 Task: Add Attachment from "Attach a link" to Card Card0000000052 in Board Board0000000013 in Workspace WS0000000005 in Trello. Add Cover Red to Card Card0000000052 in Board Board0000000013 in Workspace WS0000000005 in Trello. Add "Join Card" Button Button0000000052  to Card Card0000000052 in Board Board0000000013 in Workspace WS0000000005 in Trello. Add Description DS0000000052 to Card Card0000000052 in Board Board0000000013 in Workspace WS0000000005 in Trello. Add Comment CM0000000052 to Card Card0000000052 in Board Board0000000013 in Workspace WS0000000005 in Trello
Action: Mouse moved to (93, 316)
Screenshot: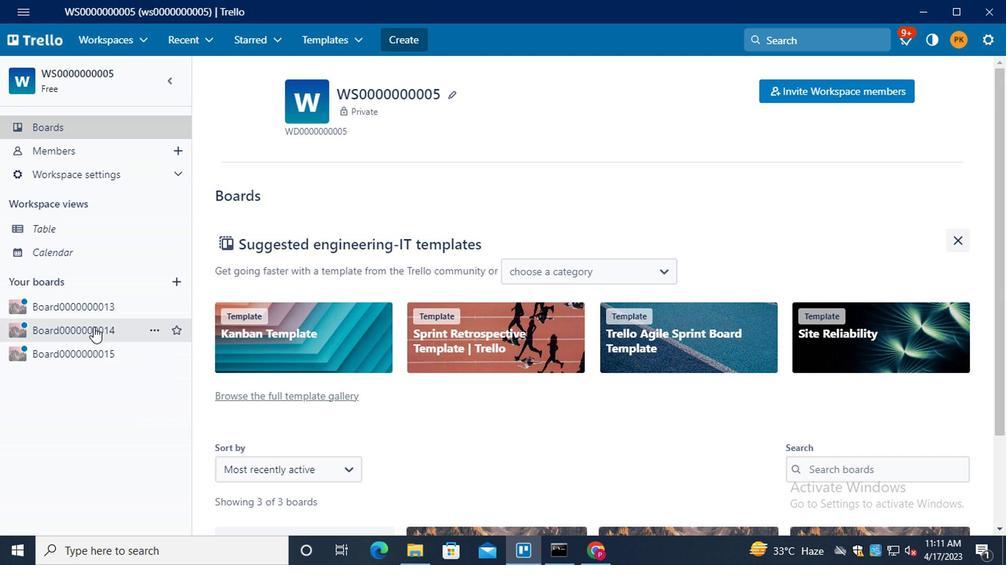 
Action: Mouse pressed left at (93, 316)
Screenshot: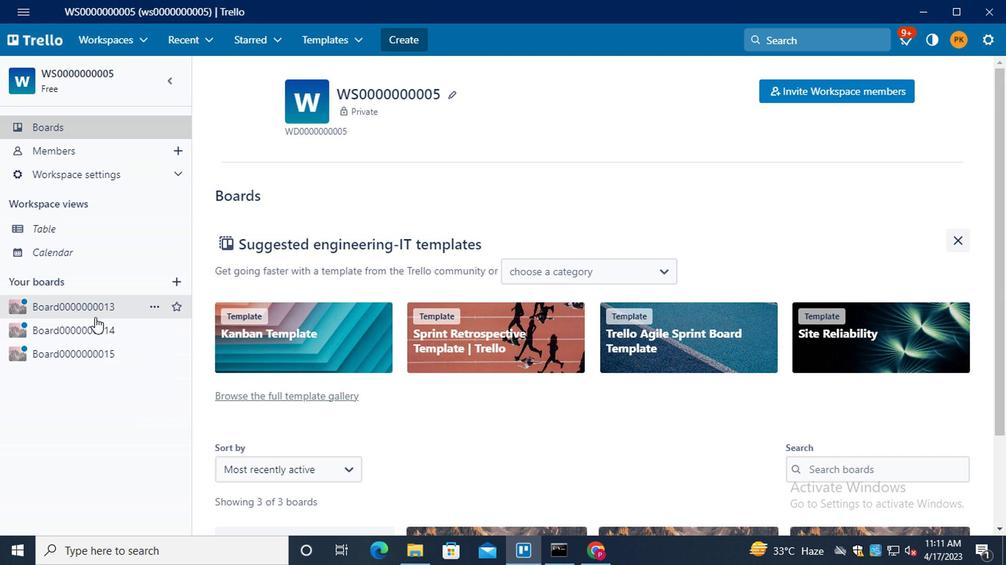 
Action: Mouse moved to (288, 422)
Screenshot: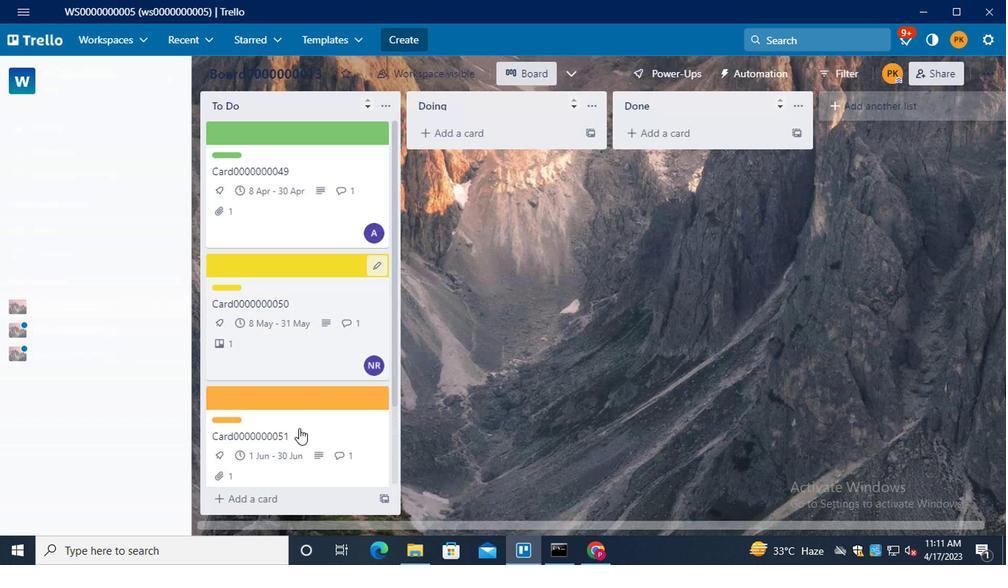 
Action: Mouse scrolled (288, 422) with delta (0, 0)
Screenshot: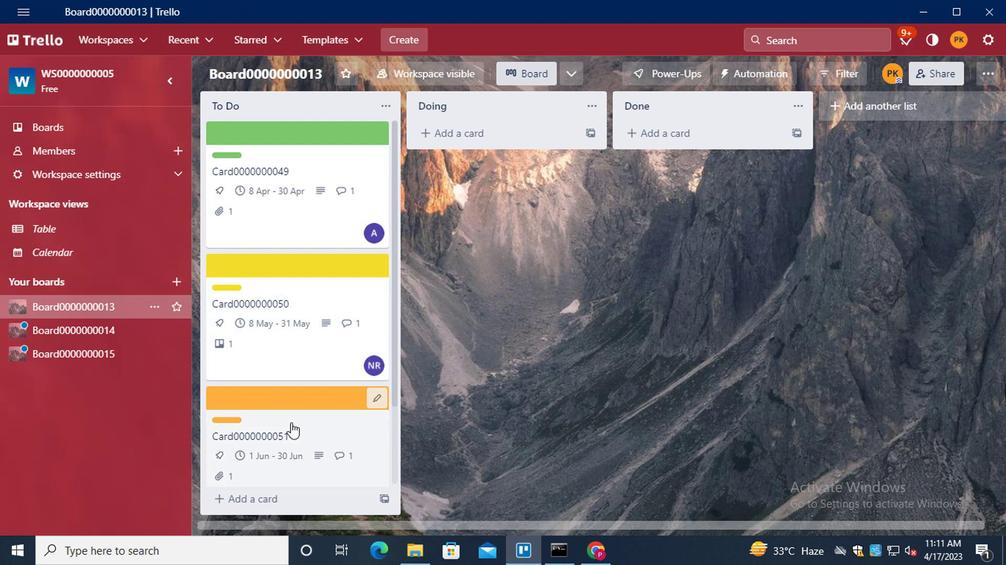 
Action: Mouse scrolled (288, 422) with delta (0, 0)
Screenshot: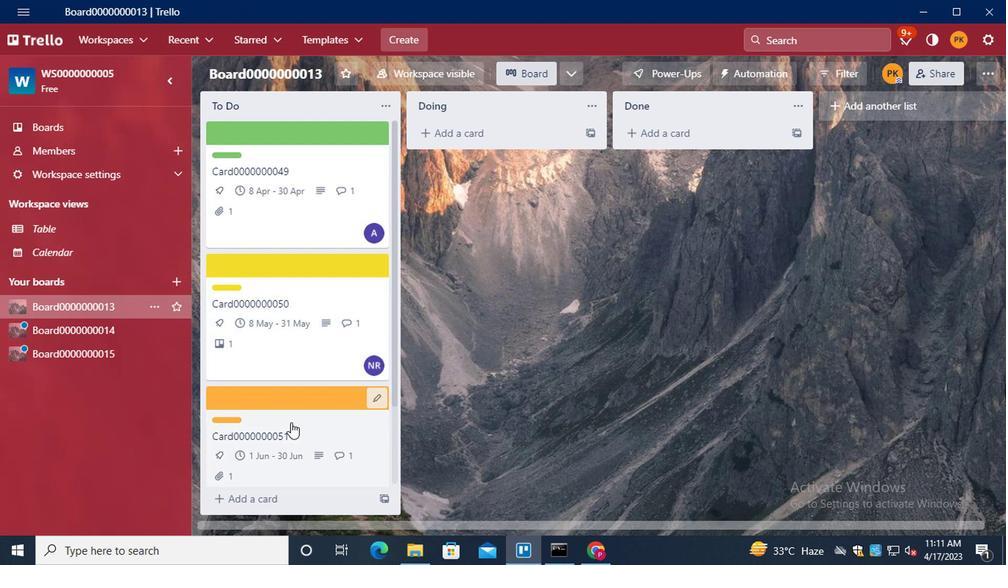 
Action: Mouse scrolled (288, 422) with delta (0, 0)
Screenshot: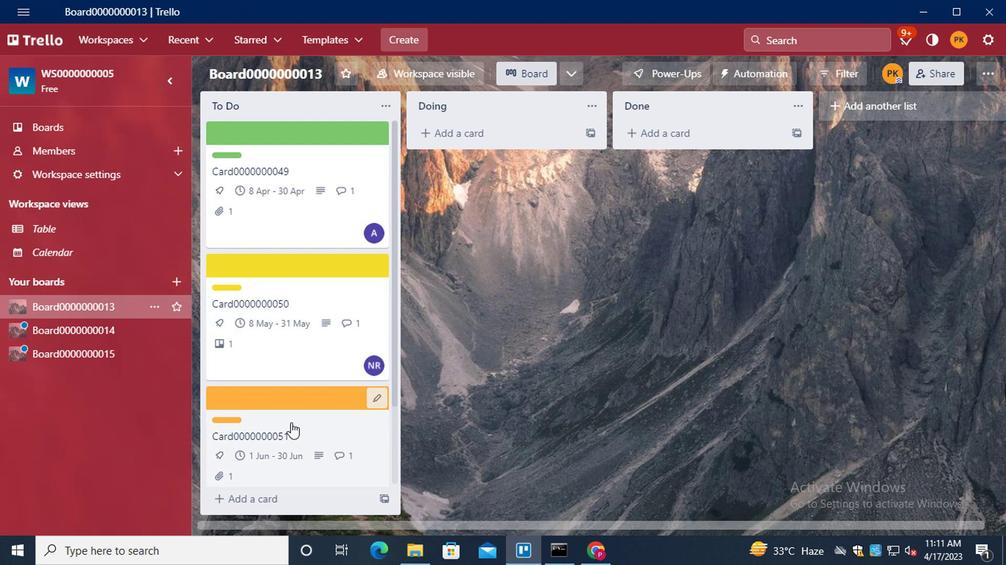 
Action: Mouse scrolled (288, 422) with delta (0, 0)
Screenshot: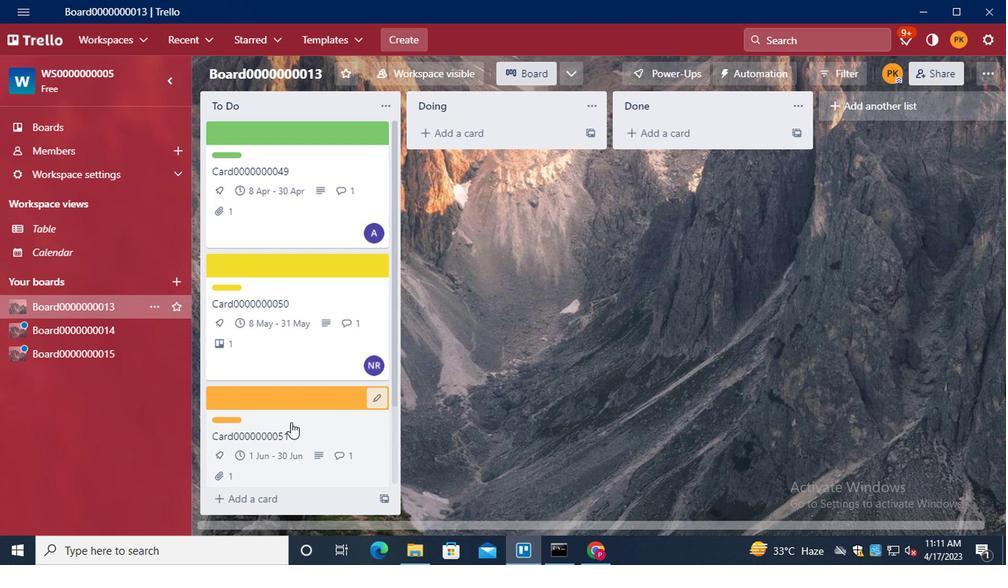 
Action: Mouse moved to (295, 451)
Screenshot: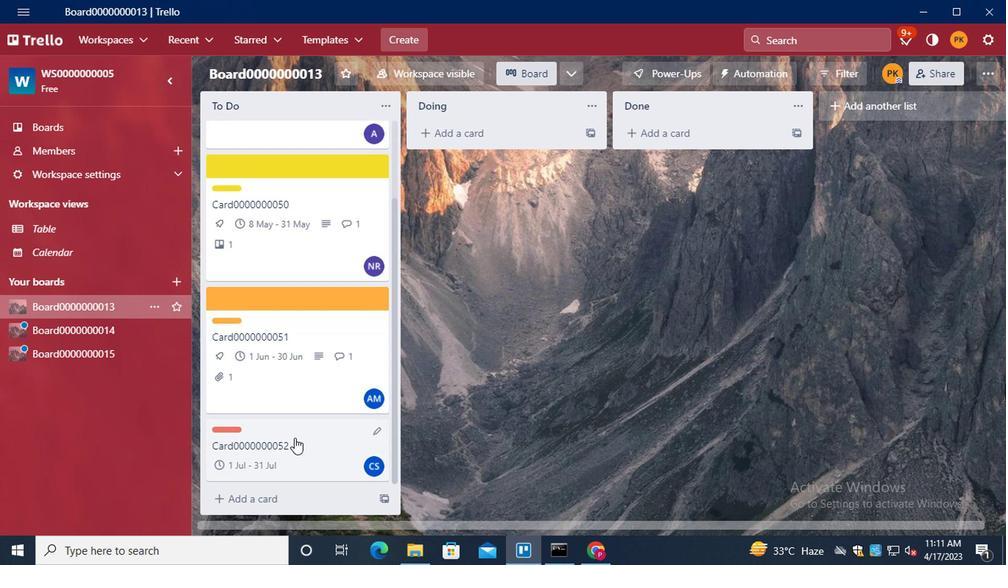 
Action: Mouse pressed left at (295, 451)
Screenshot: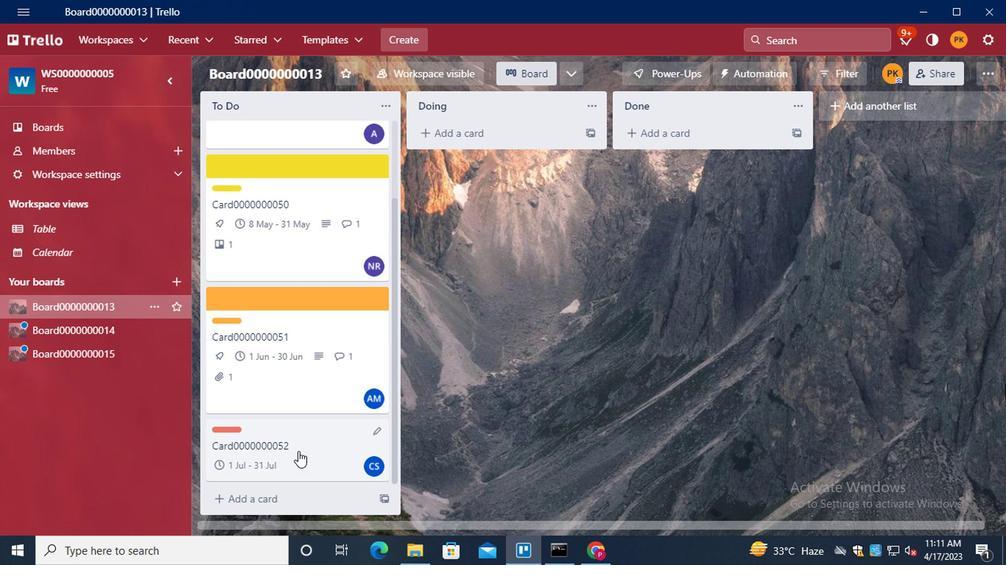 
Action: Mouse moved to (704, 262)
Screenshot: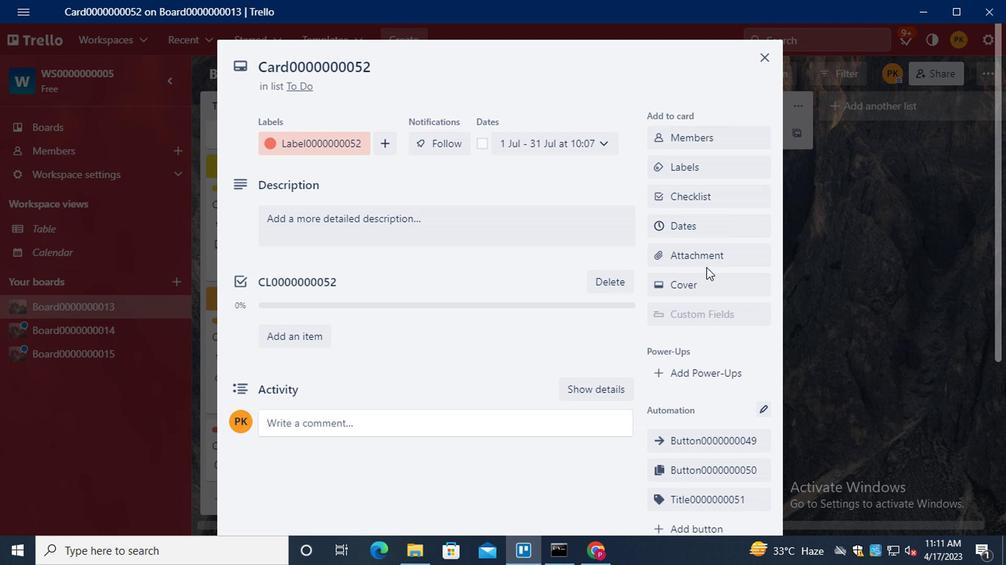 
Action: Mouse pressed left at (704, 262)
Screenshot: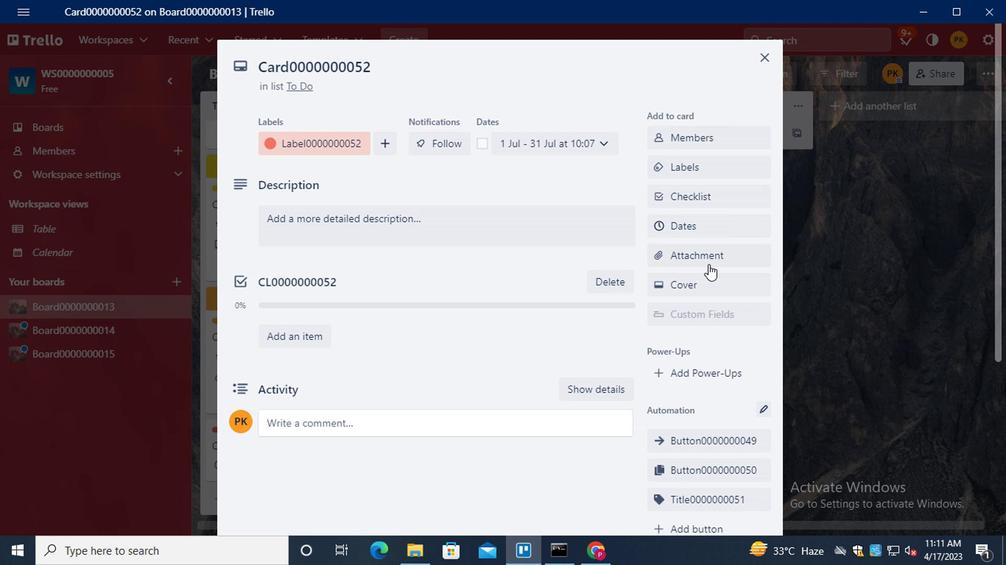 
Action: Key pressed ctrl+V
Screenshot: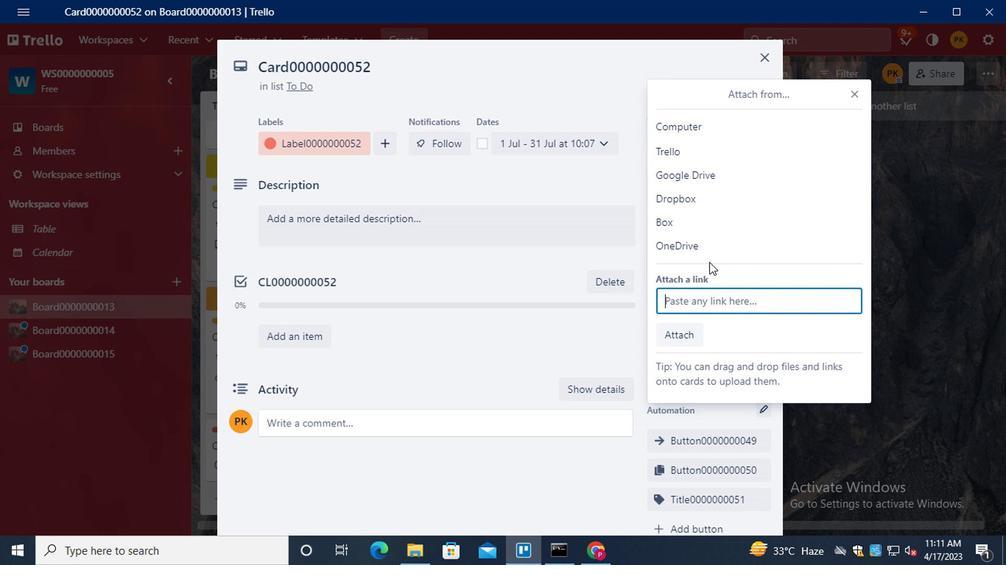 
Action: Mouse moved to (696, 269)
Screenshot: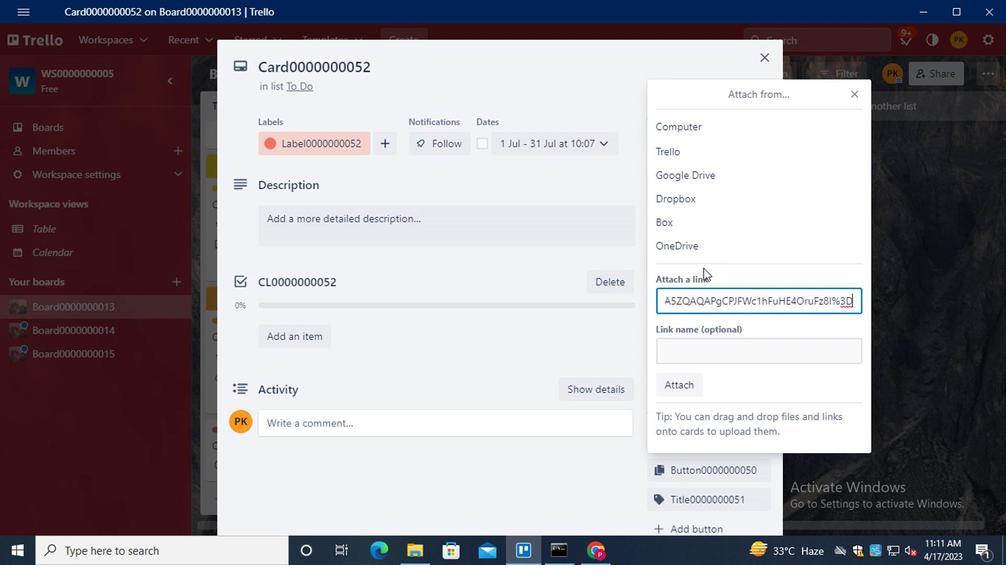 
Action: Key pressed <Key.enter>
Screenshot: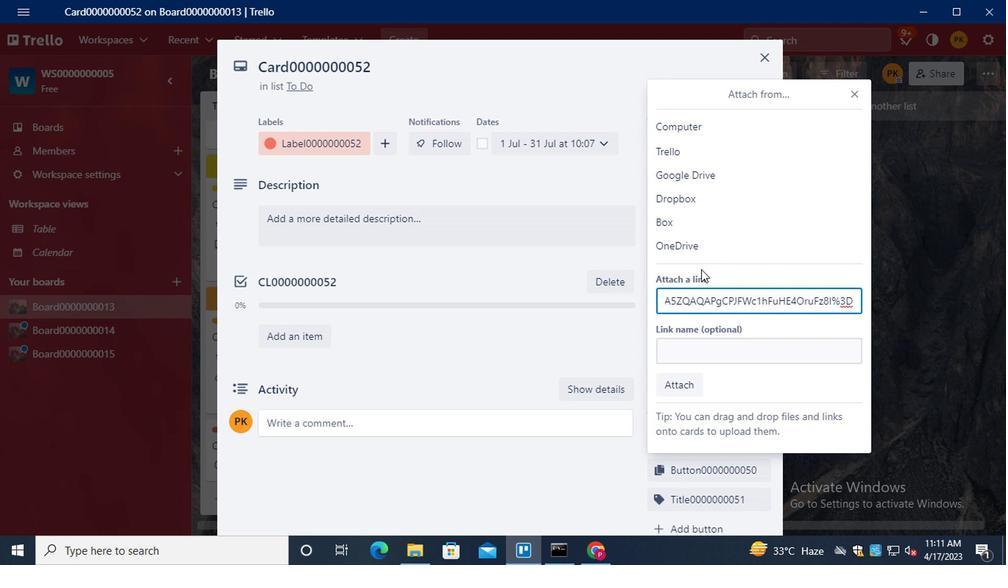 
Action: Mouse moved to (509, 314)
Screenshot: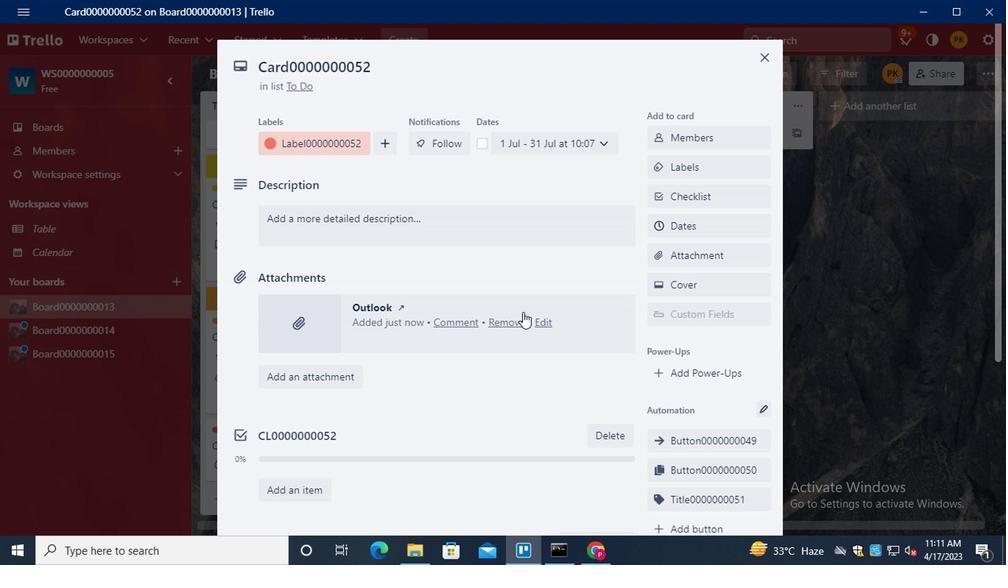 
Action: Mouse scrolled (509, 315) with delta (0, 1)
Screenshot: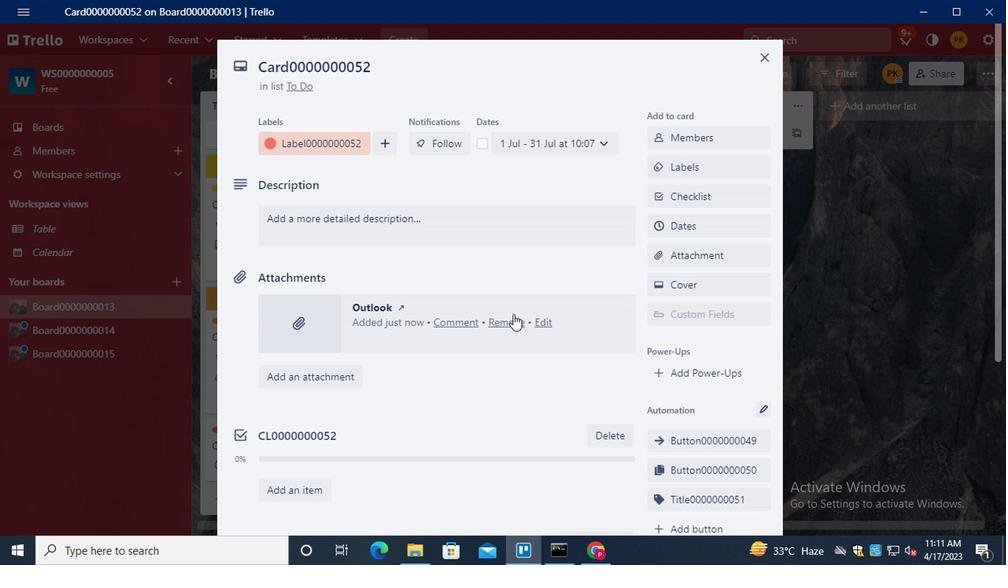 
Action: Mouse scrolled (509, 315) with delta (0, 1)
Screenshot: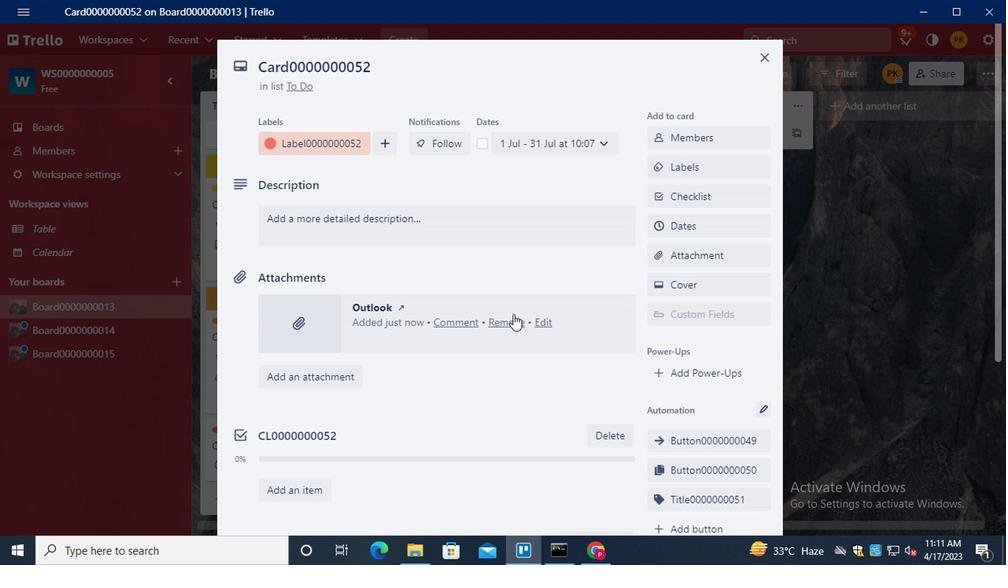 
Action: Mouse moved to (652, 286)
Screenshot: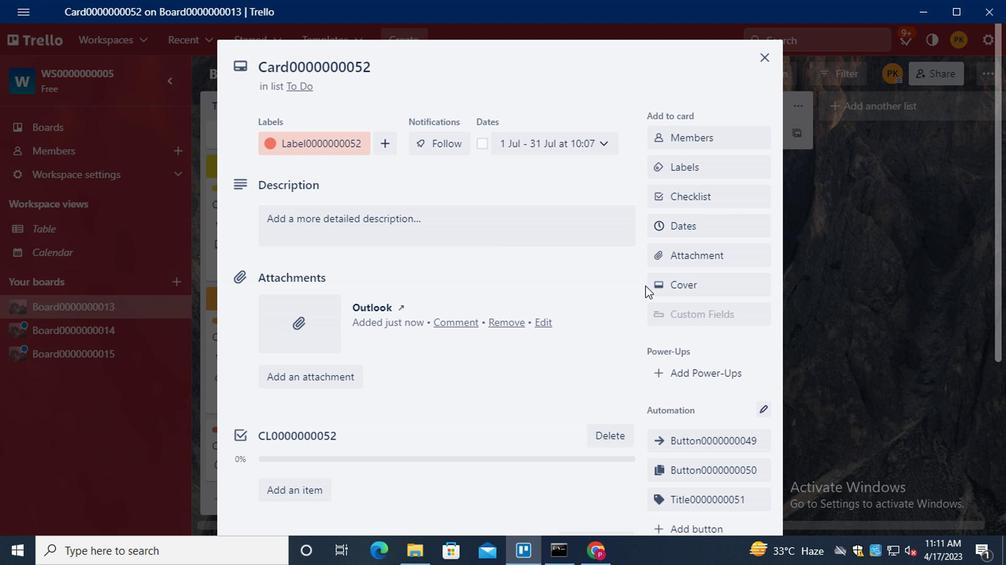 
Action: Mouse pressed left at (652, 286)
Screenshot: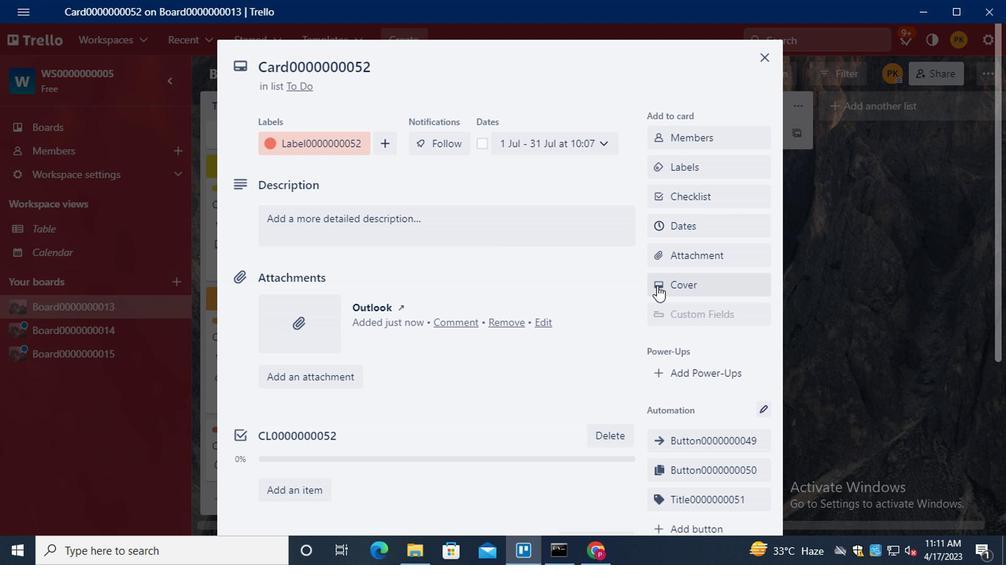 
Action: Mouse moved to (792, 243)
Screenshot: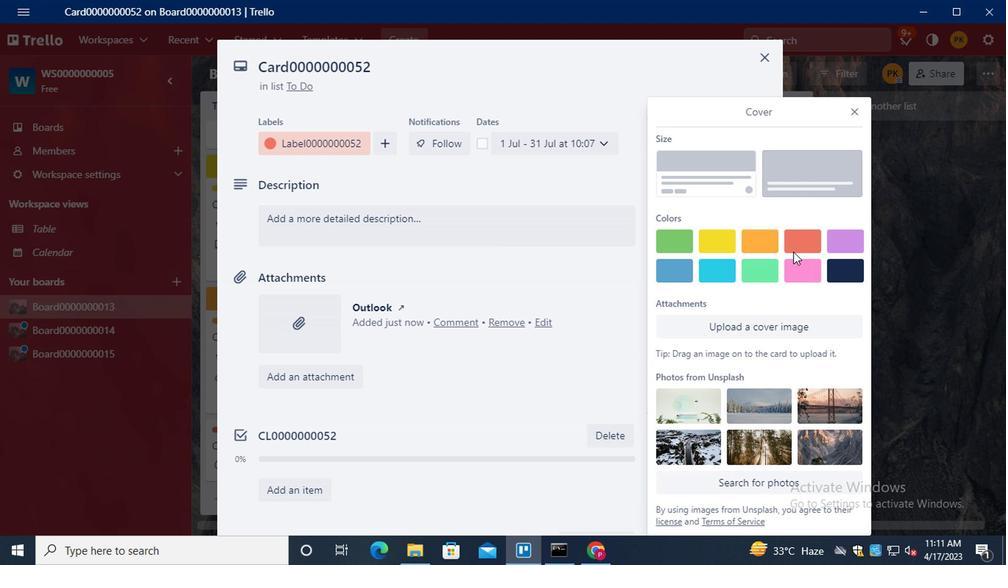 
Action: Mouse pressed left at (792, 243)
Screenshot: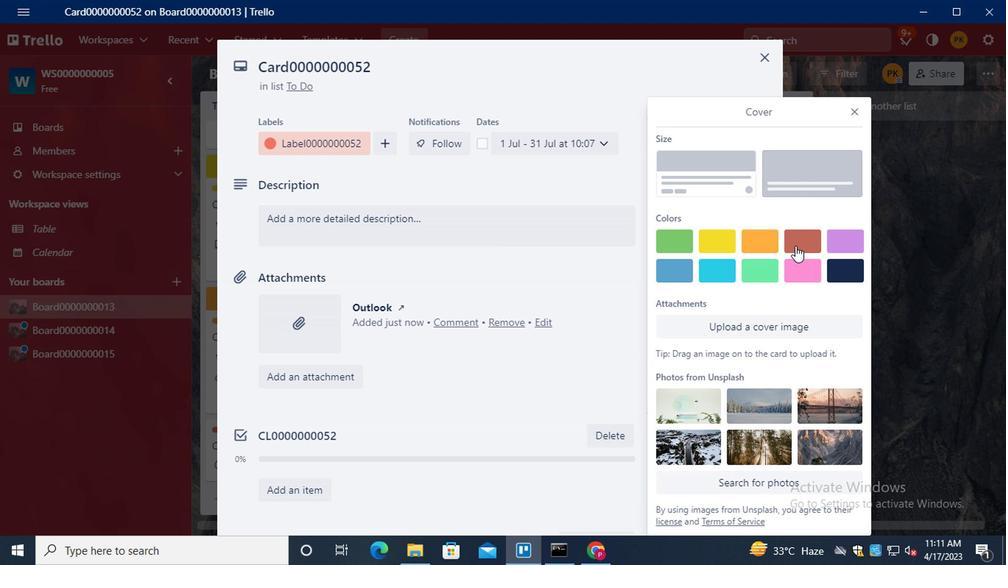
Action: Mouse moved to (847, 85)
Screenshot: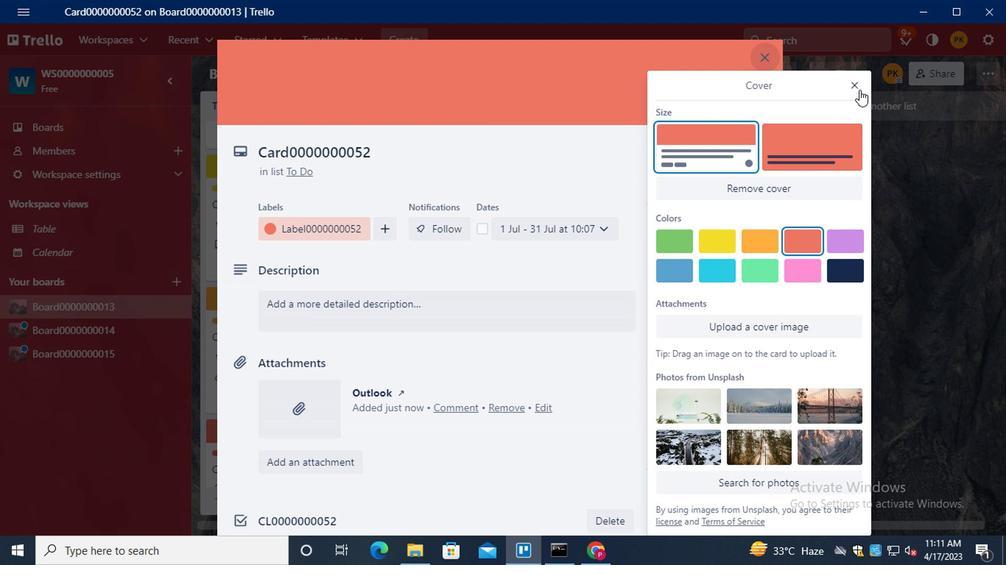 
Action: Mouse pressed left at (847, 85)
Screenshot: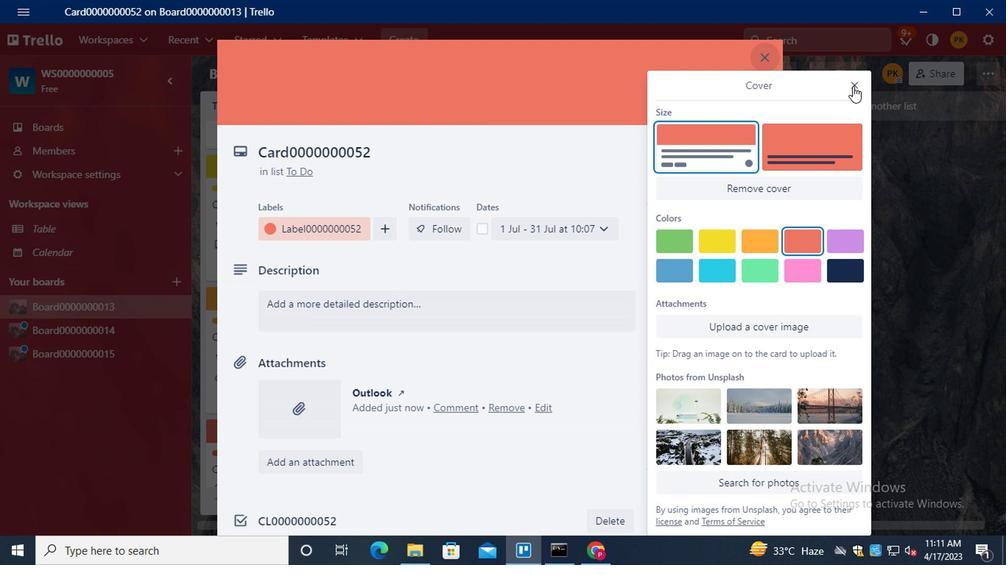
Action: Mouse moved to (637, 270)
Screenshot: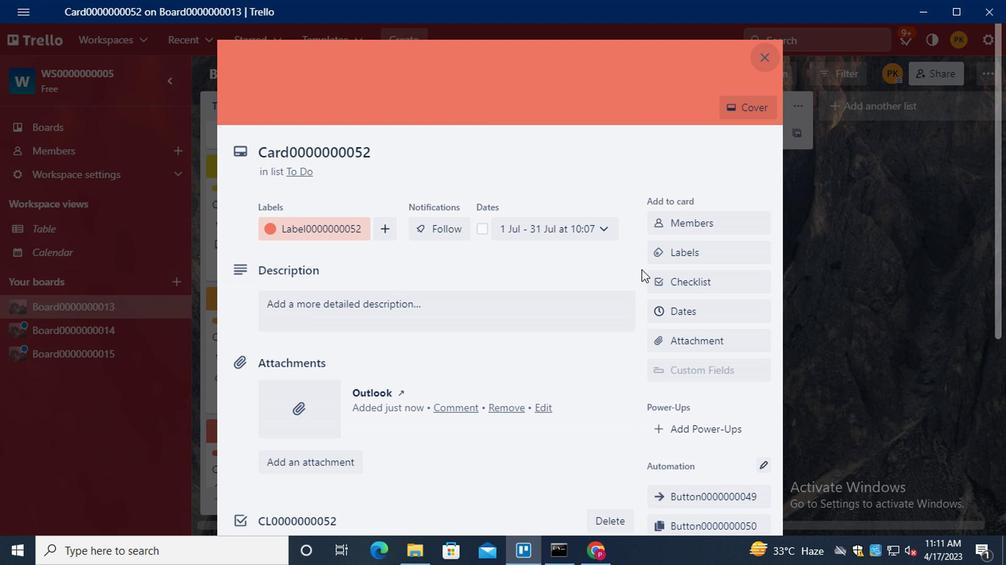 
Action: Mouse scrolled (637, 269) with delta (0, 0)
Screenshot: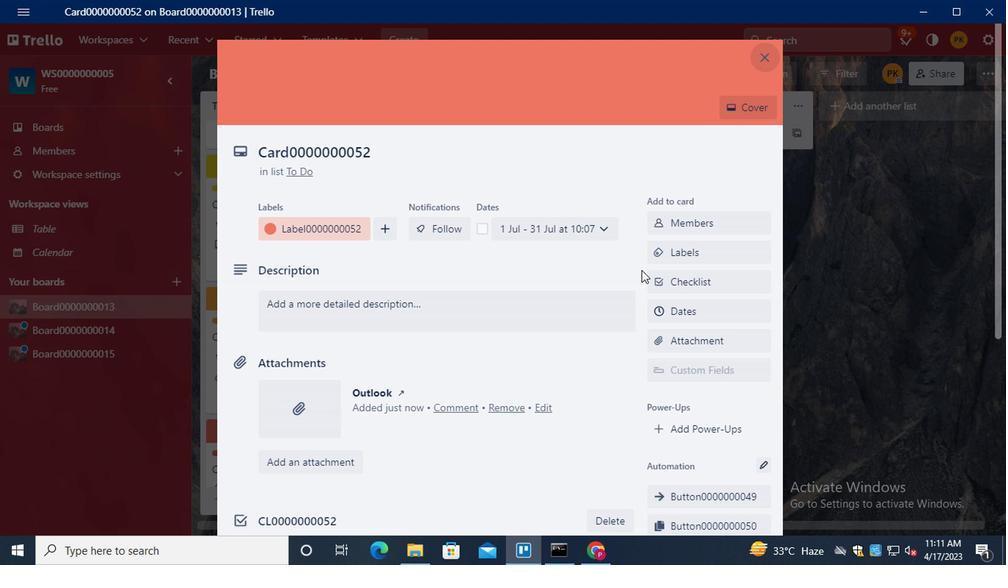 
Action: Mouse scrolled (637, 269) with delta (0, 0)
Screenshot: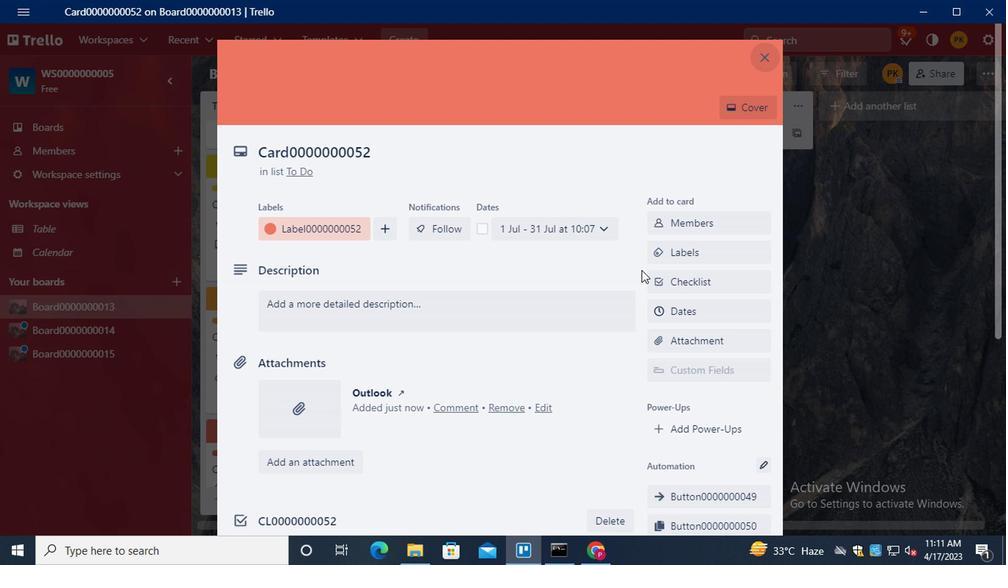 
Action: Mouse moved to (637, 270)
Screenshot: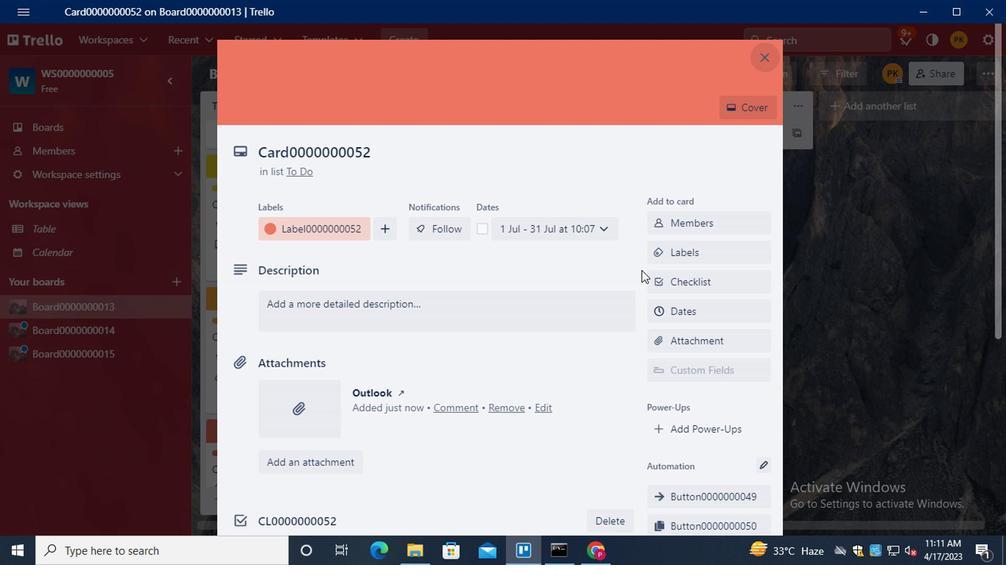 
Action: Mouse scrolled (637, 270) with delta (0, 0)
Screenshot: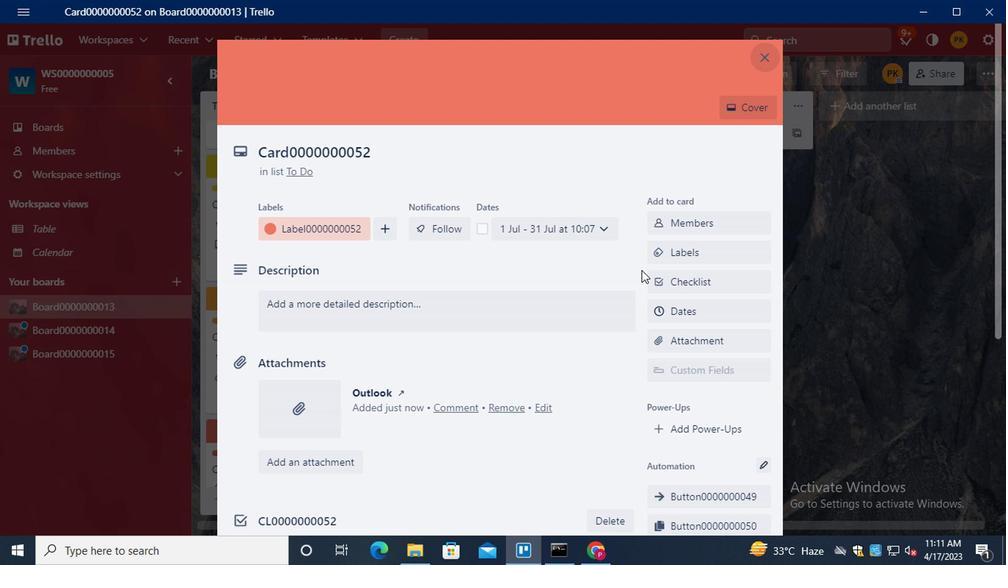 
Action: Mouse moved to (684, 366)
Screenshot: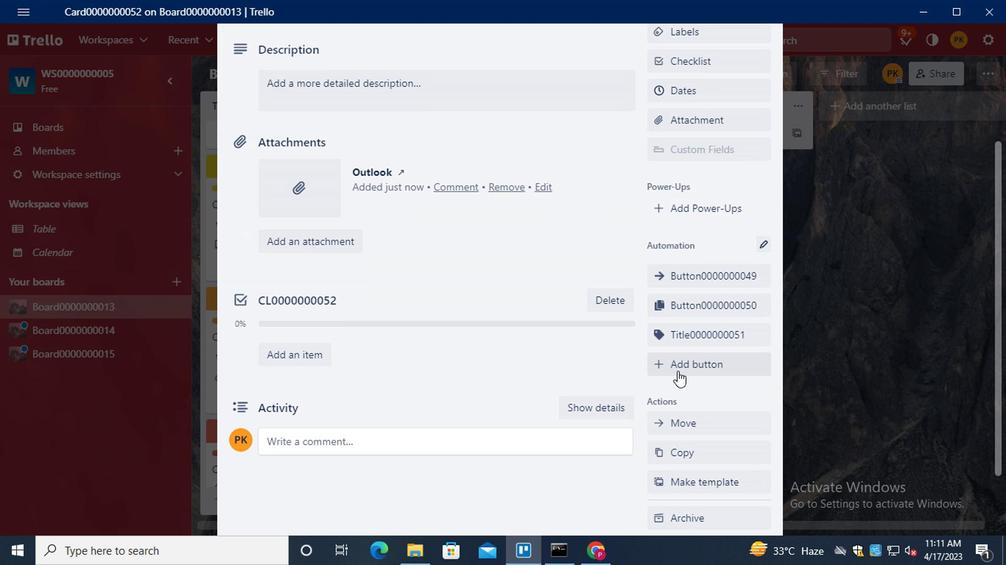
Action: Mouse pressed left at (684, 366)
Screenshot: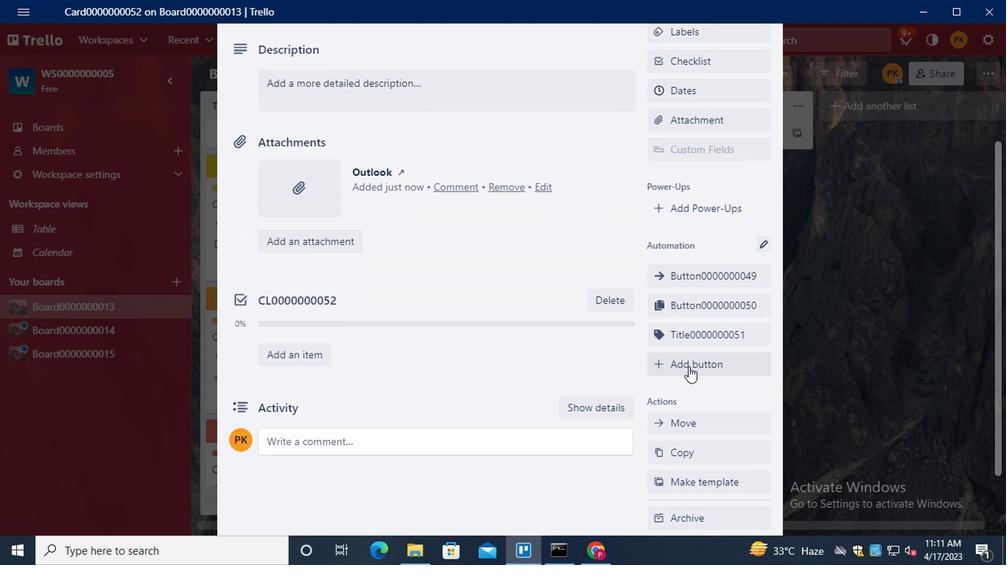 
Action: Mouse moved to (718, 220)
Screenshot: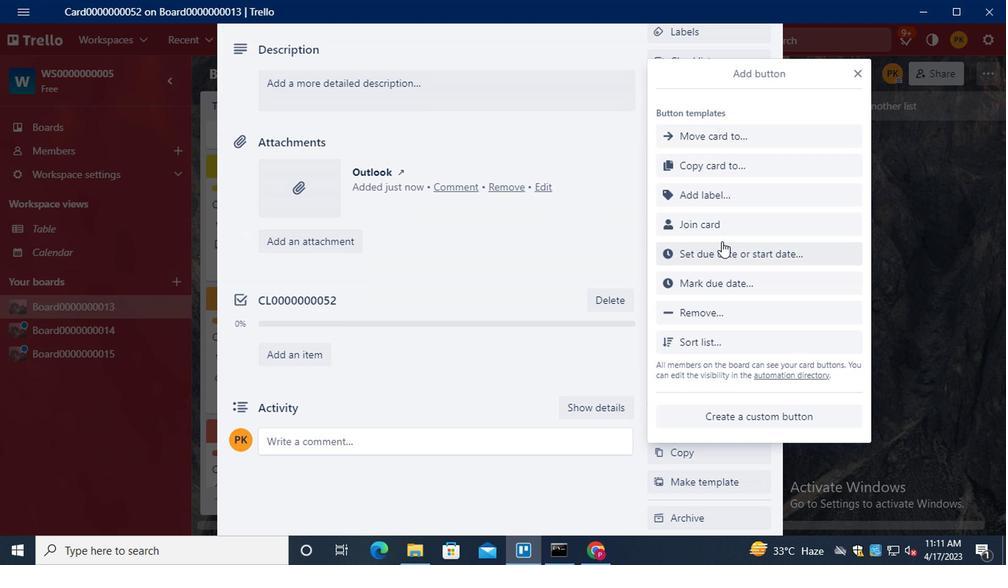 
Action: Mouse pressed left at (718, 220)
Screenshot: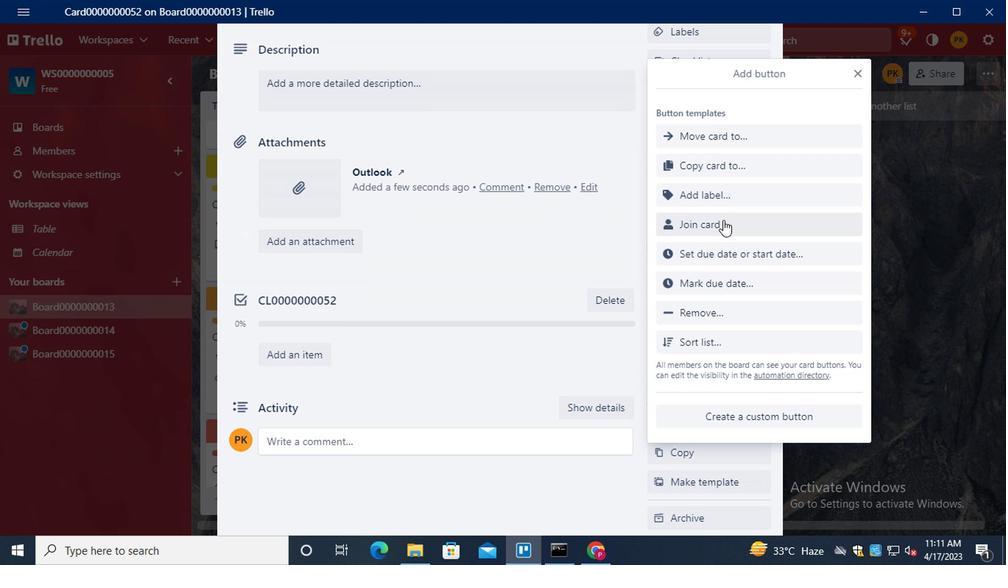 
Action: Mouse moved to (715, 221)
Screenshot: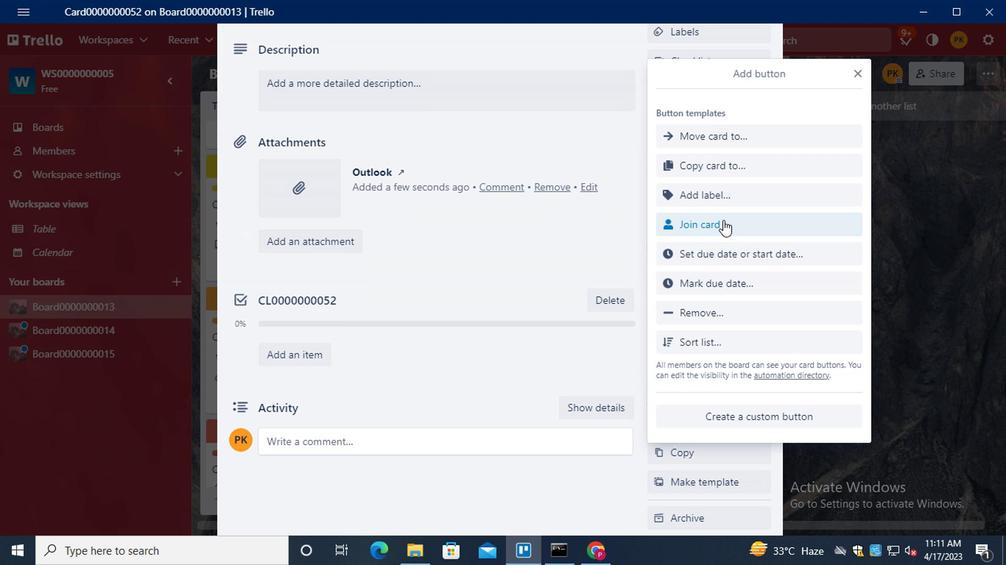 
Action: Key pressed <Key.shift><Key.shift>ctrl+BUTTON0000000052
Screenshot: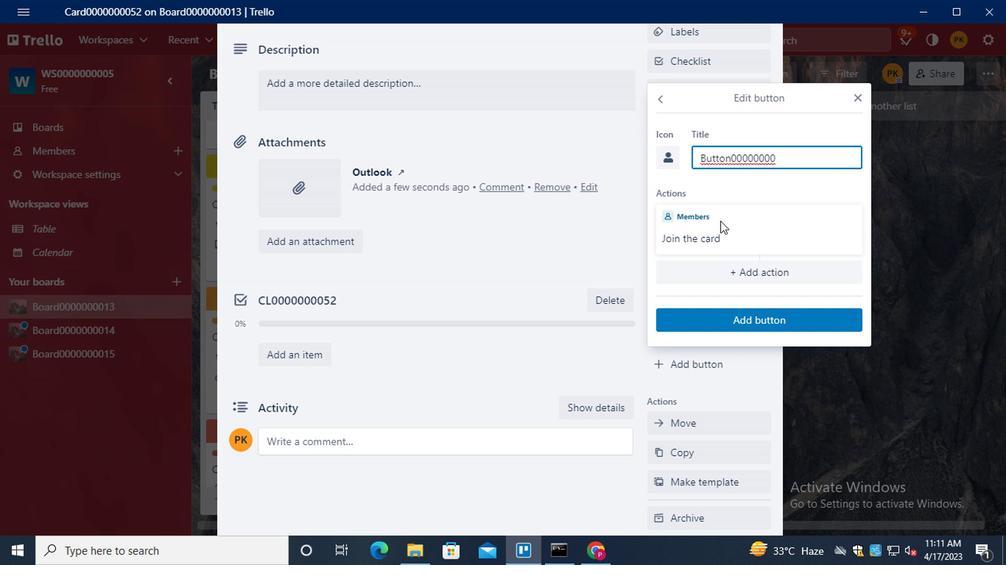 
Action: Mouse moved to (722, 330)
Screenshot: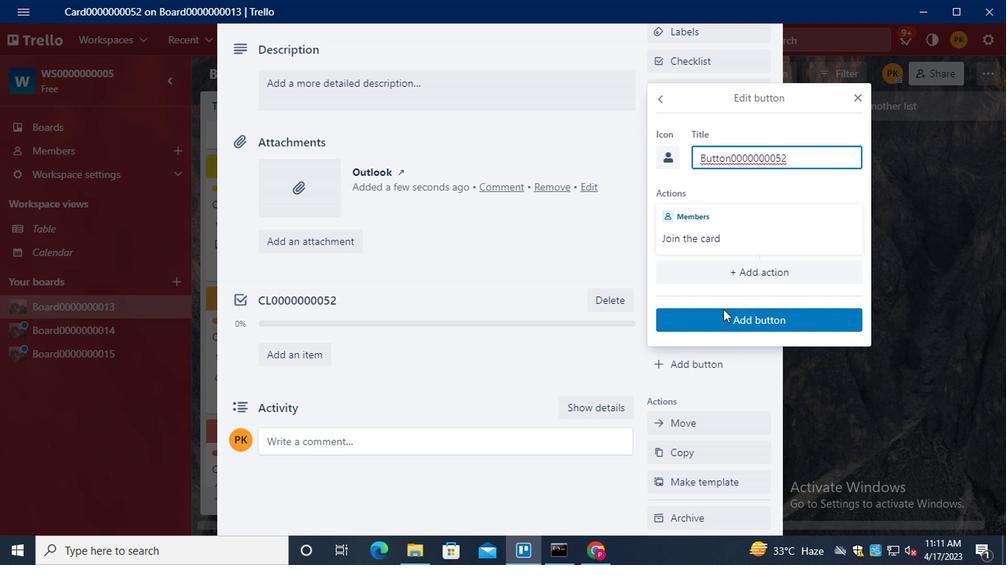 
Action: Mouse pressed left at (722, 330)
Screenshot: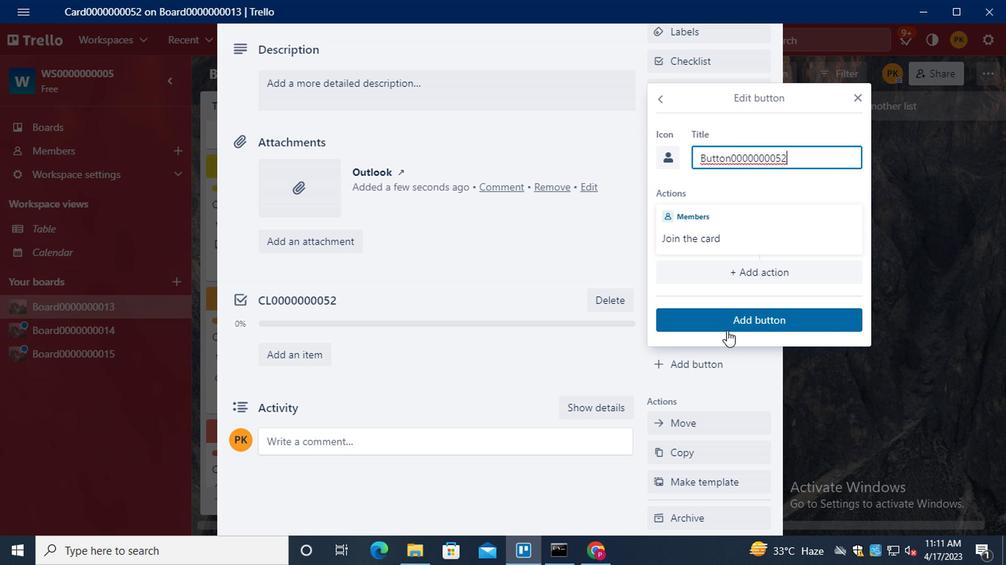 
Action: Mouse moved to (431, 97)
Screenshot: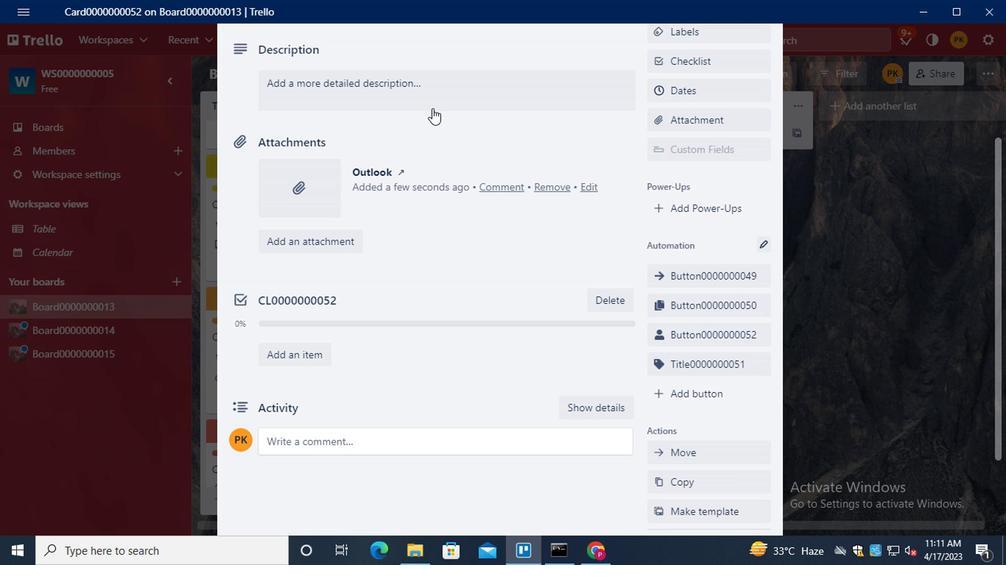 
Action: Mouse pressed left at (431, 97)
Screenshot: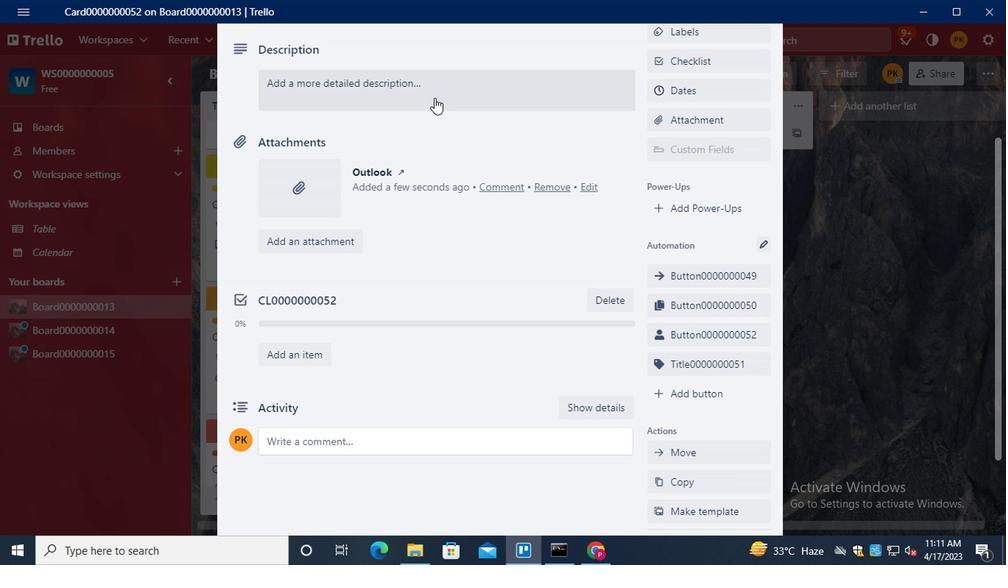 
Action: Key pressed <Key.shift>DS
Screenshot: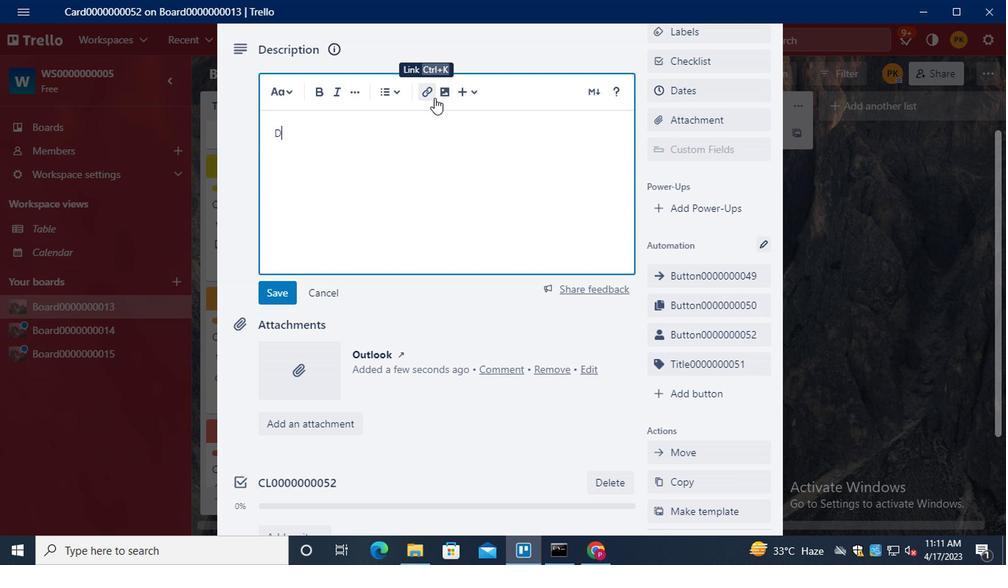 
Action: Mouse moved to (431, 97)
Screenshot: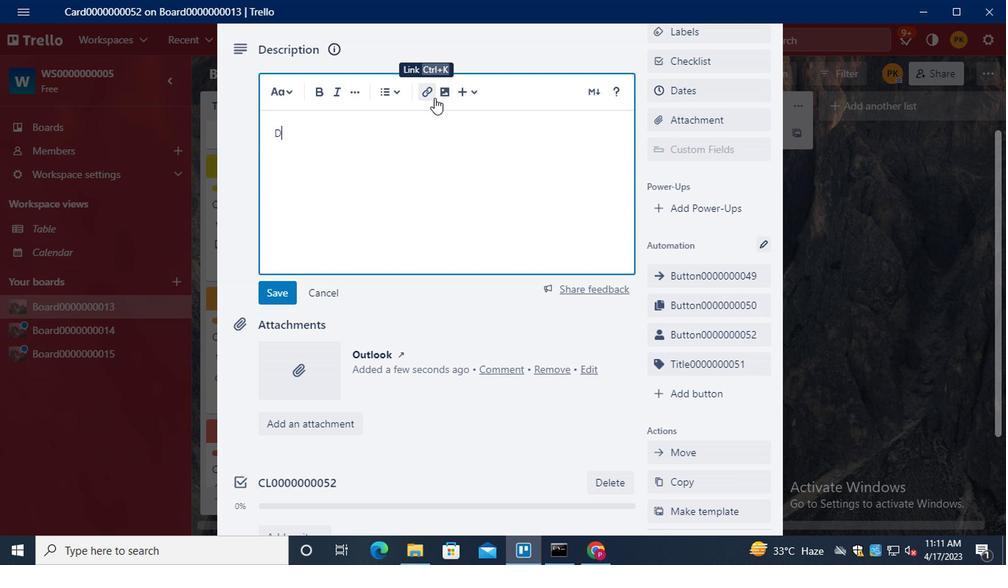 
Action: Key pressed 0000000052
Screenshot: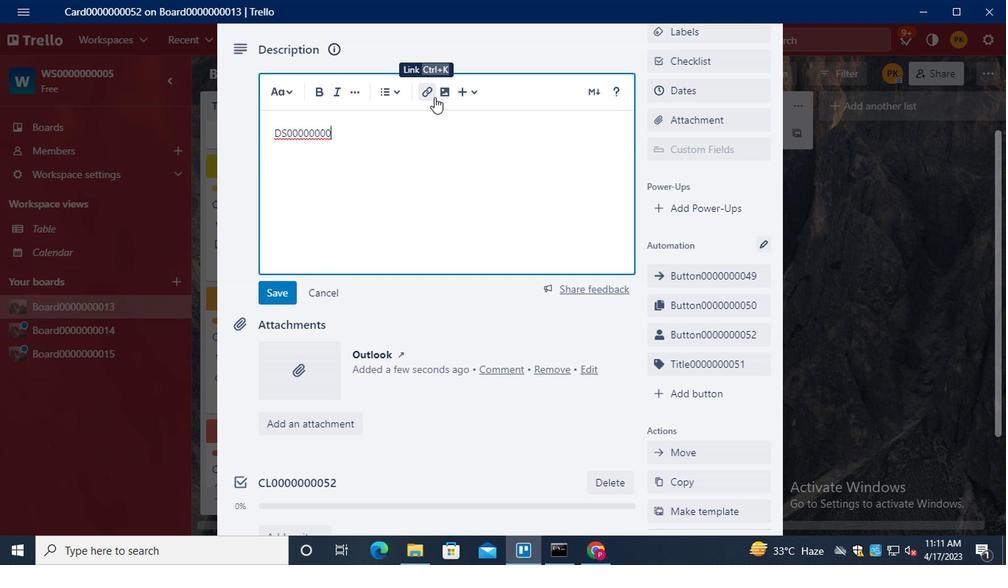 
Action: Mouse moved to (277, 291)
Screenshot: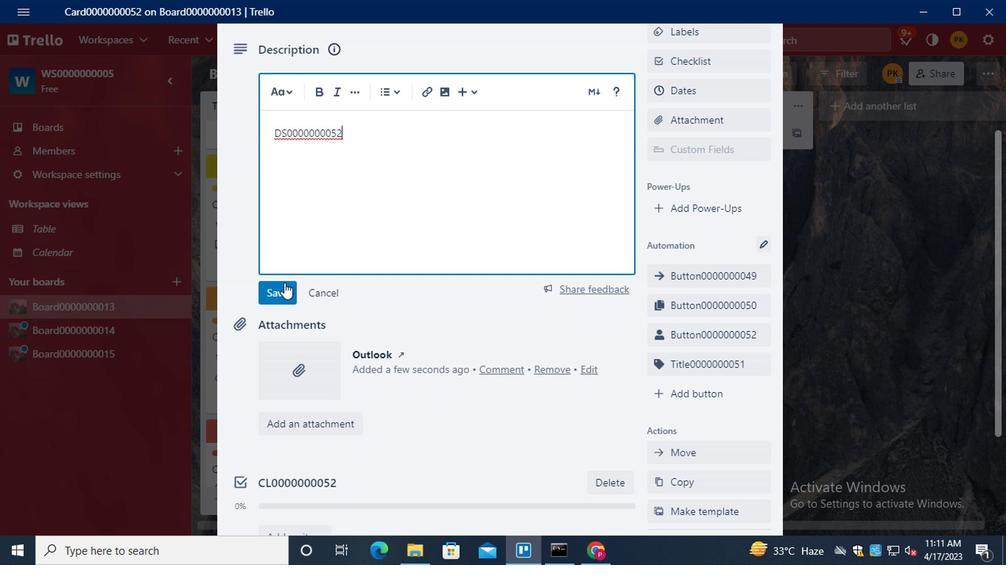 
Action: Mouse pressed left at (277, 291)
Screenshot: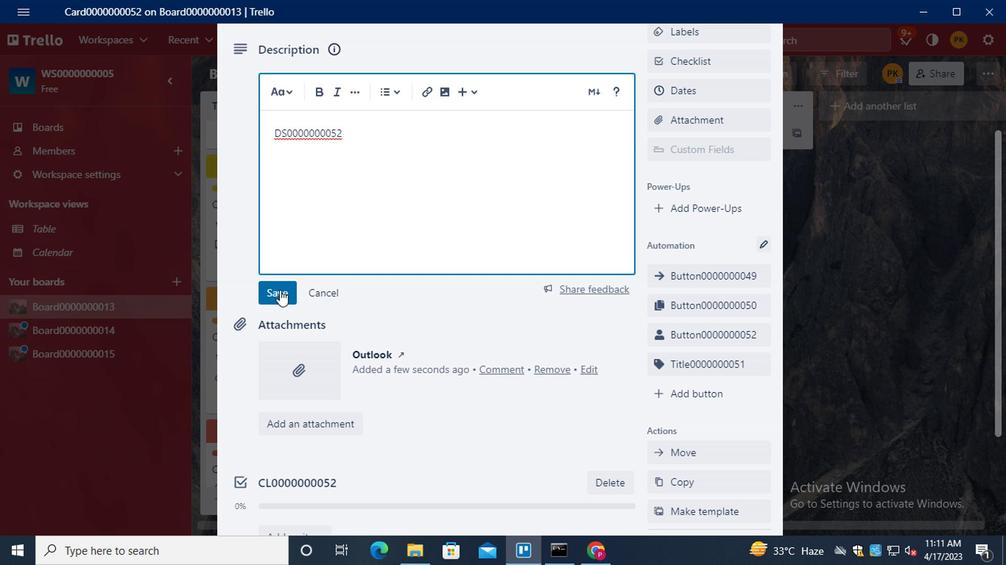 
Action: Mouse moved to (361, 270)
Screenshot: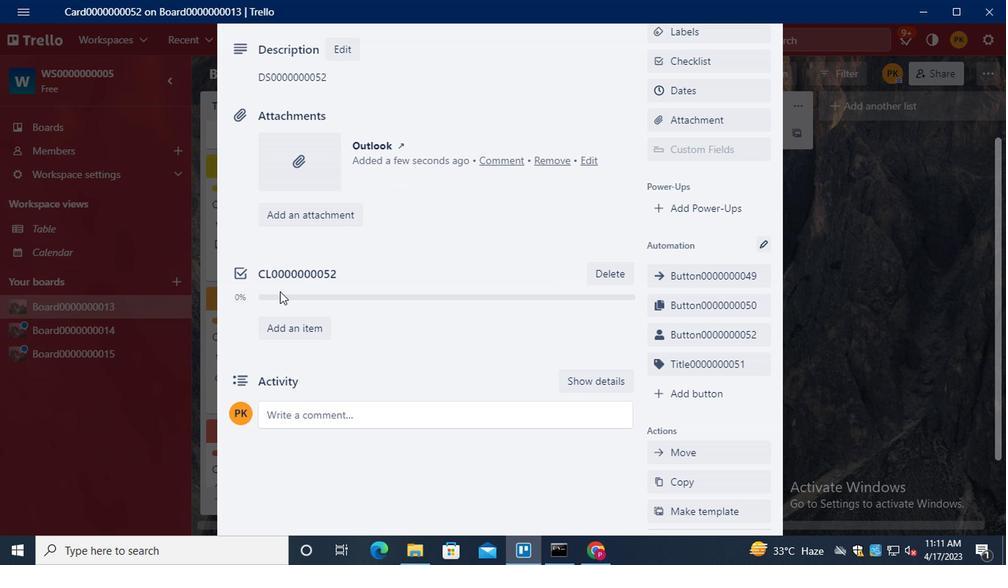 
Action: Mouse scrolled (361, 270) with delta (0, 0)
Screenshot: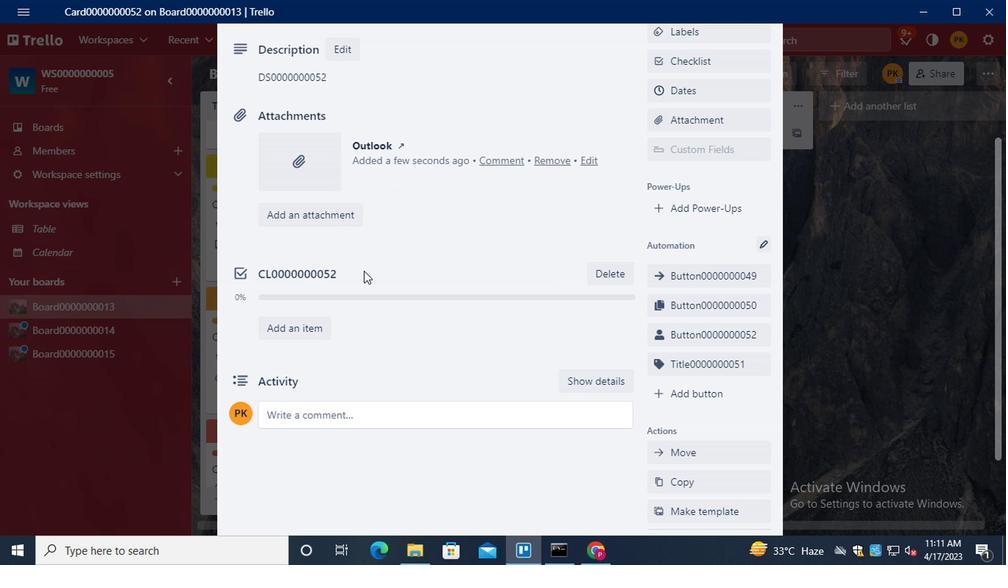 
Action: Mouse scrolled (361, 270) with delta (0, 0)
Screenshot: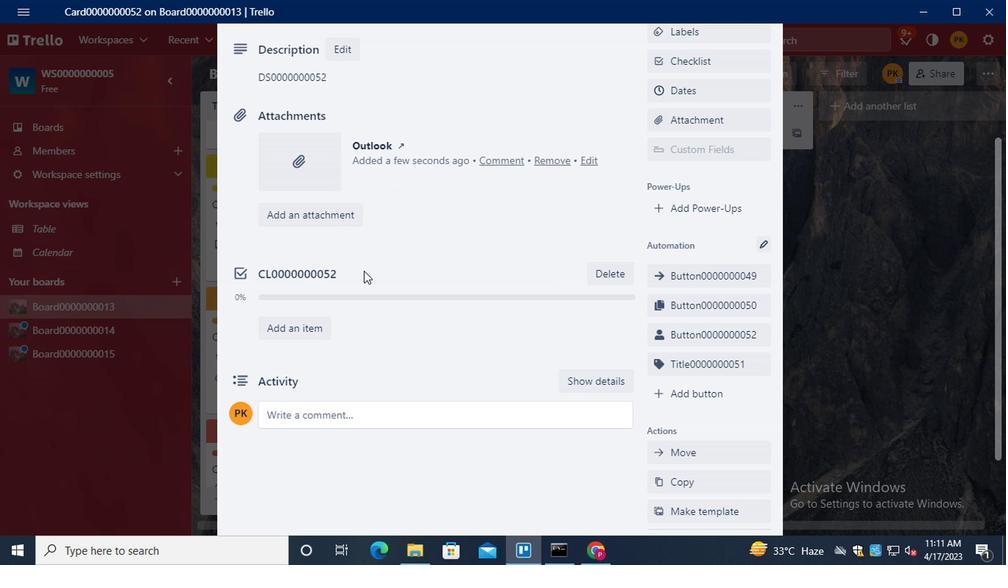 
Action: Mouse moved to (372, 294)
Screenshot: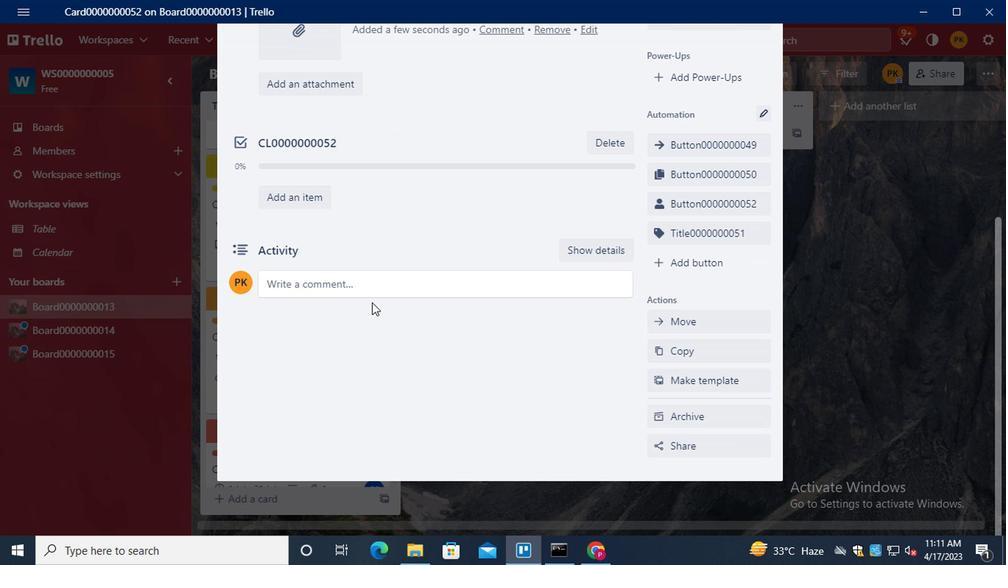 
Action: Mouse pressed left at (372, 294)
Screenshot: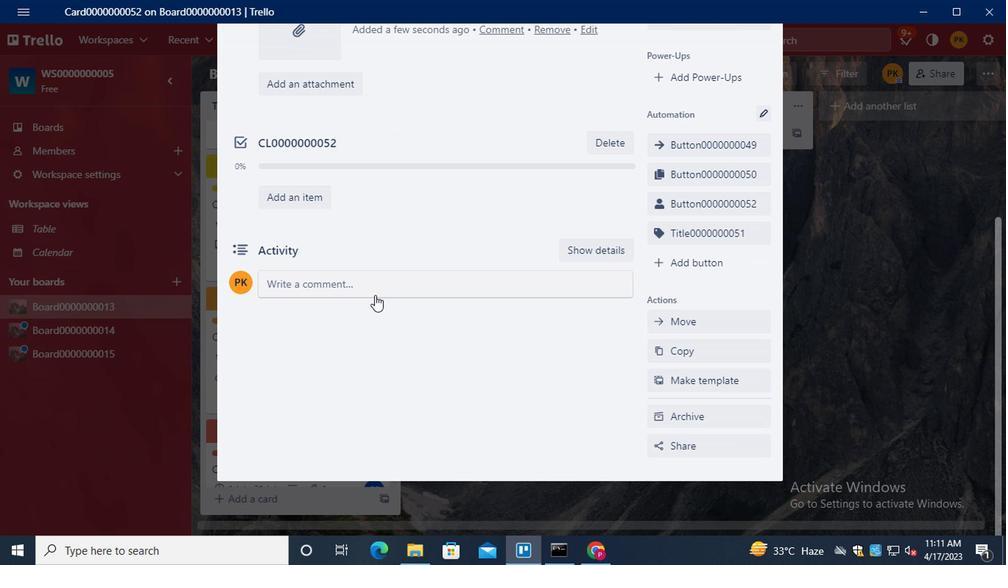 
Action: Key pressed <Key.shift>
Screenshot: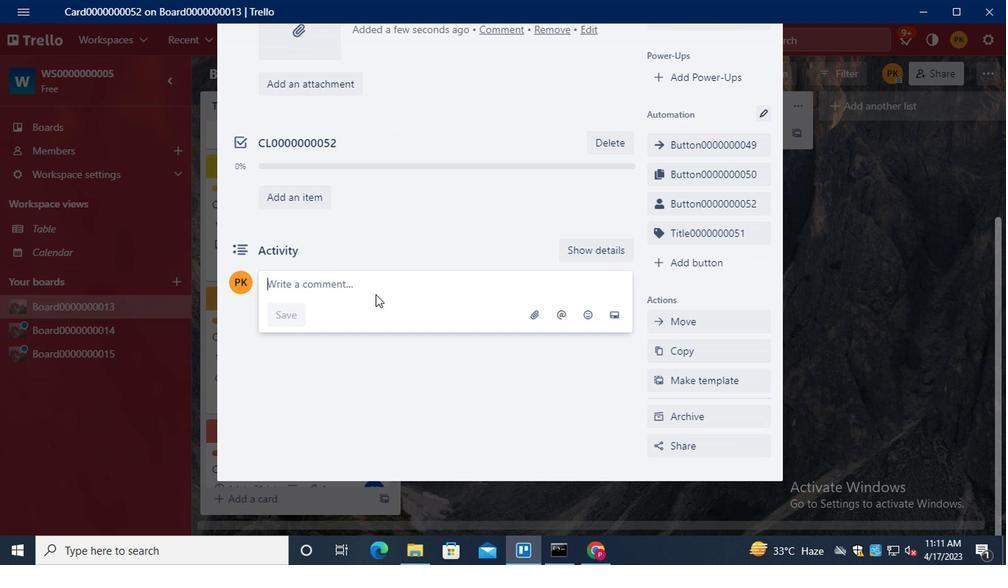 
Action: Mouse moved to (372, 294)
Screenshot: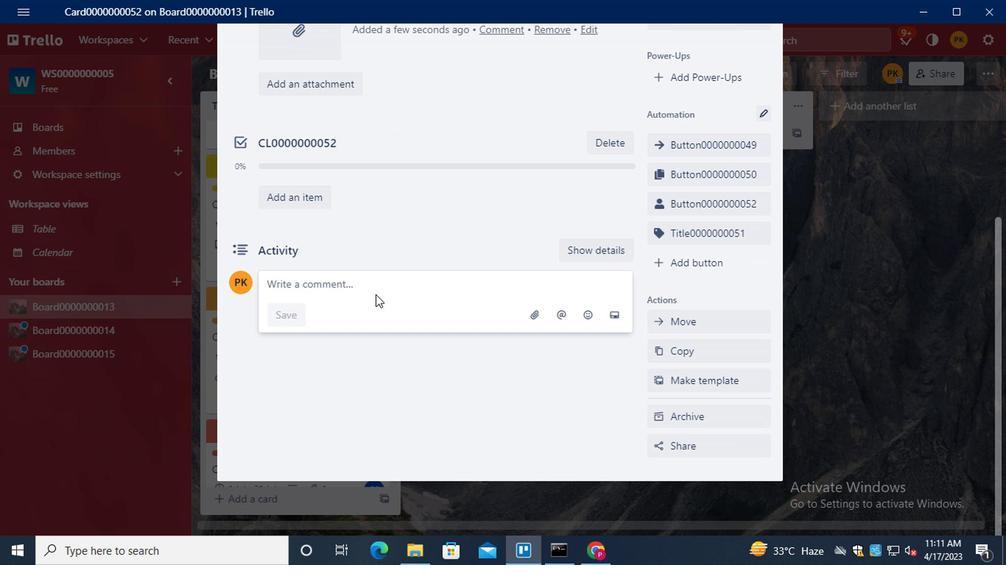 
Action: Key pressed <Key.shift><Key.shift><Key.shift><Key.shift><Key.shift><Key.shift><Key.shift><Key.shift><Key.shift><Key.shift><Key.shift><Key.shift><Key.shift><Key.shift><Key.shift>CM0000000052
Screenshot: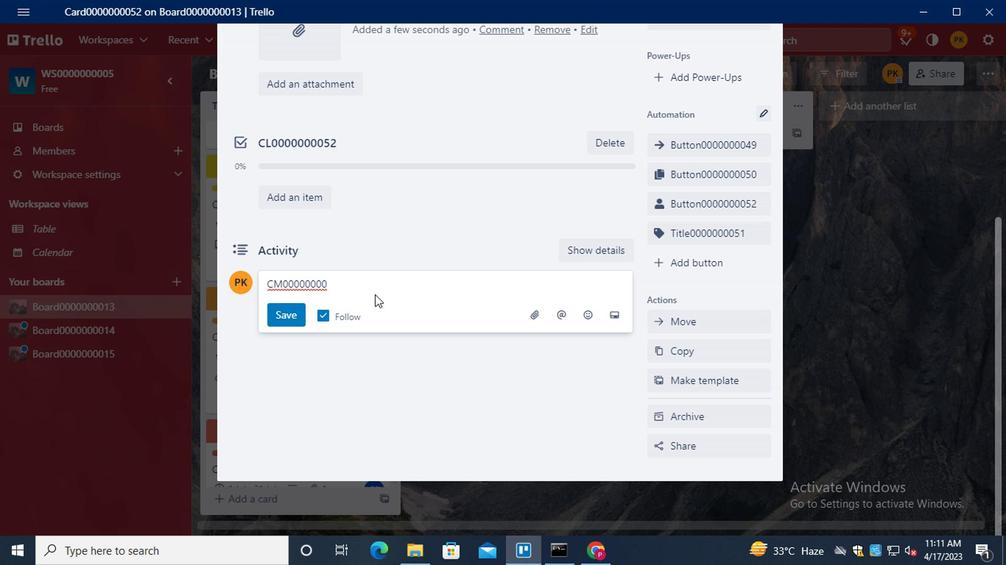 
Action: Mouse moved to (290, 317)
Screenshot: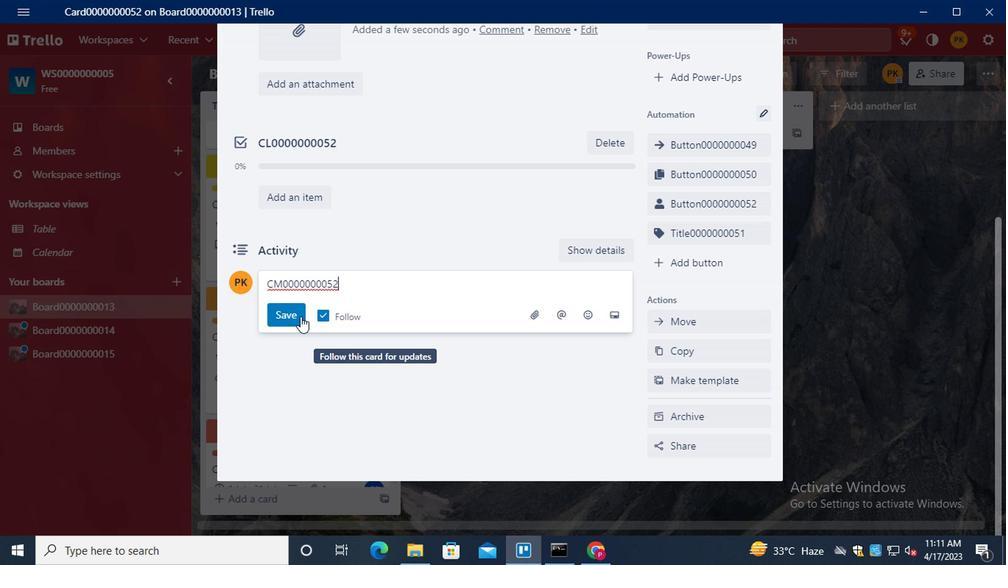 
Action: Mouse pressed left at (290, 317)
Screenshot: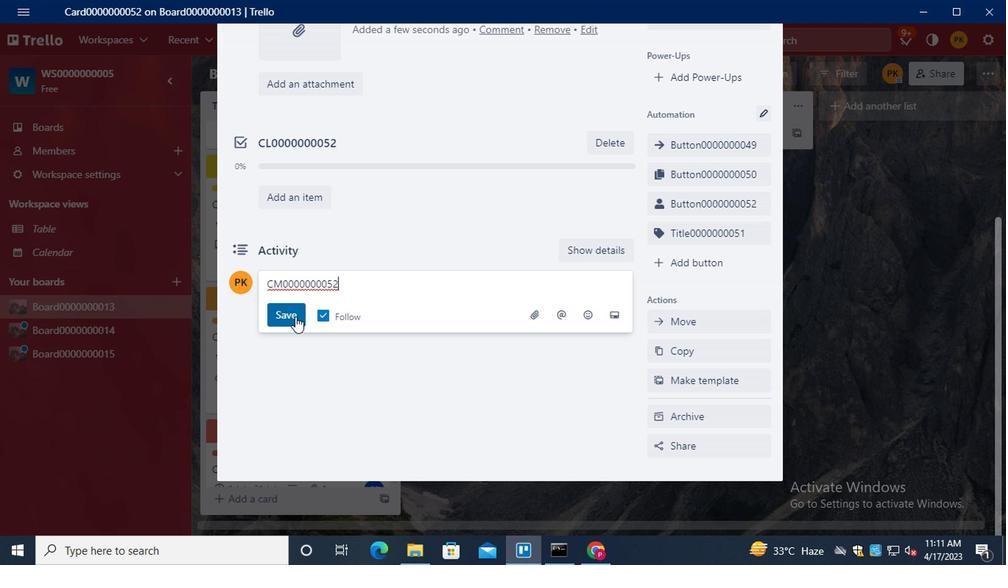 
Action: Mouse moved to (383, 334)
Screenshot: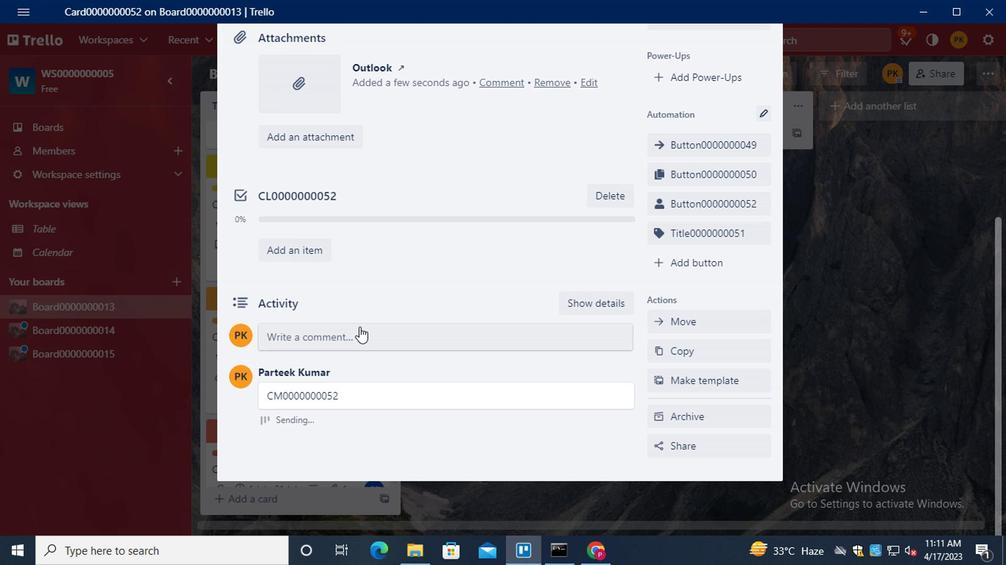 
Action: Mouse scrolled (383, 335) with delta (0, 1)
Screenshot: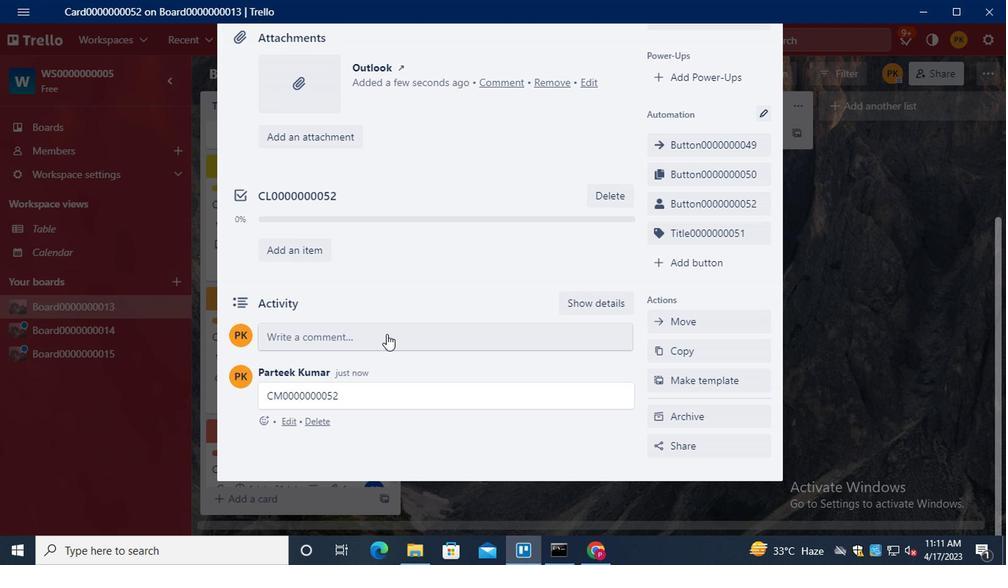 
Action: Mouse scrolled (383, 335) with delta (0, 1)
Screenshot: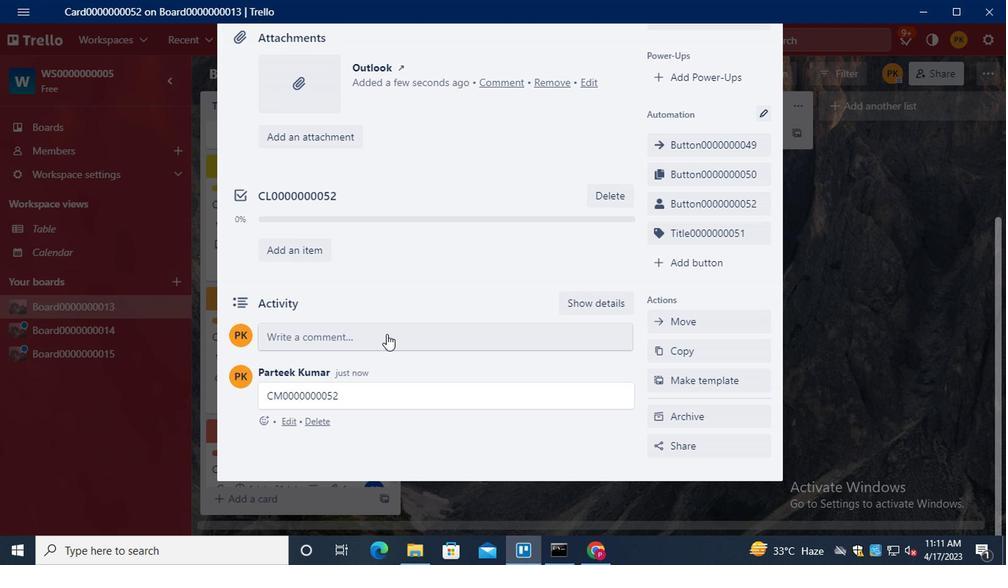
Action: Mouse scrolled (383, 335) with delta (0, 1)
Screenshot: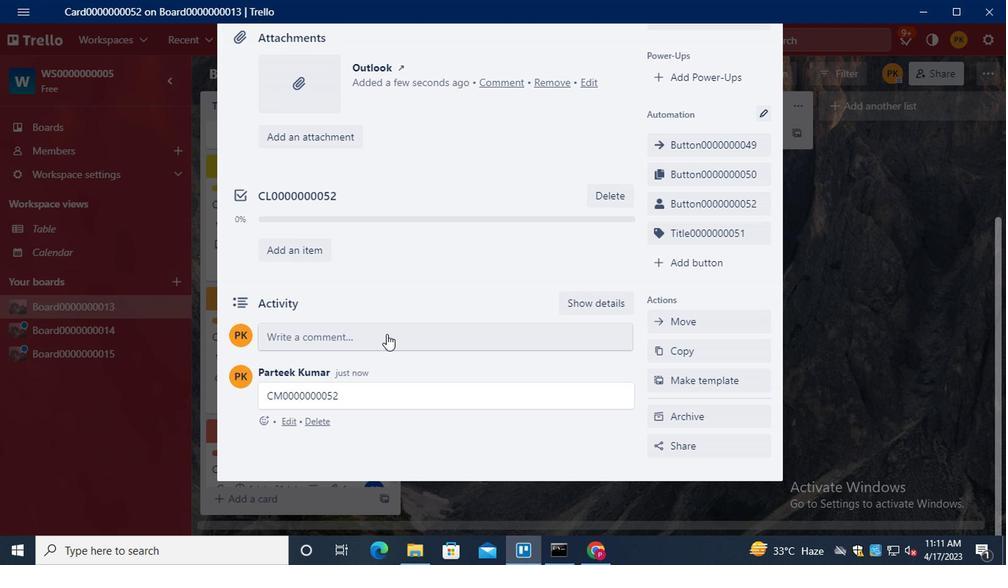 
Action: Mouse scrolled (383, 335) with delta (0, 1)
Screenshot: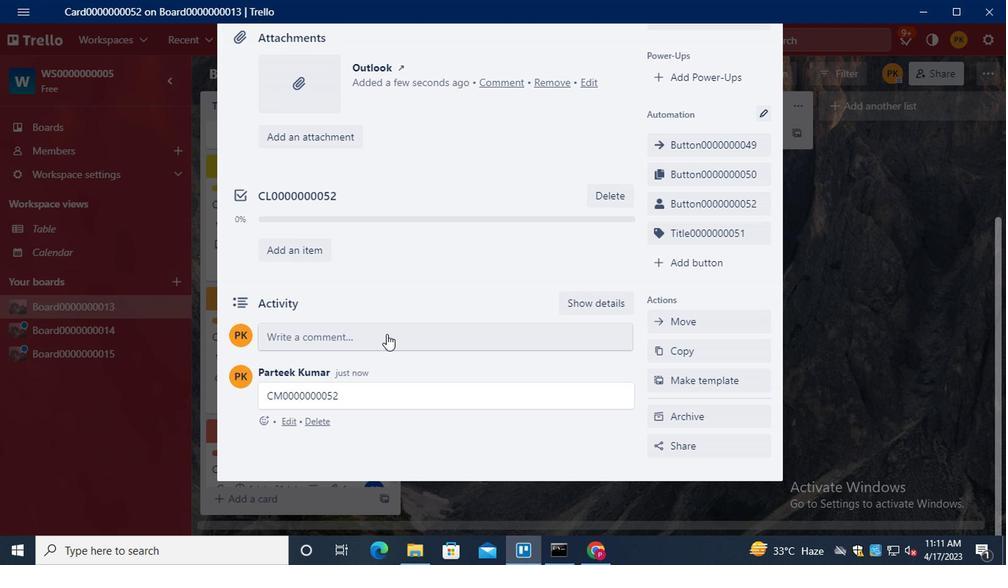 
Action: Mouse moved to (383, 335)
Screenshot: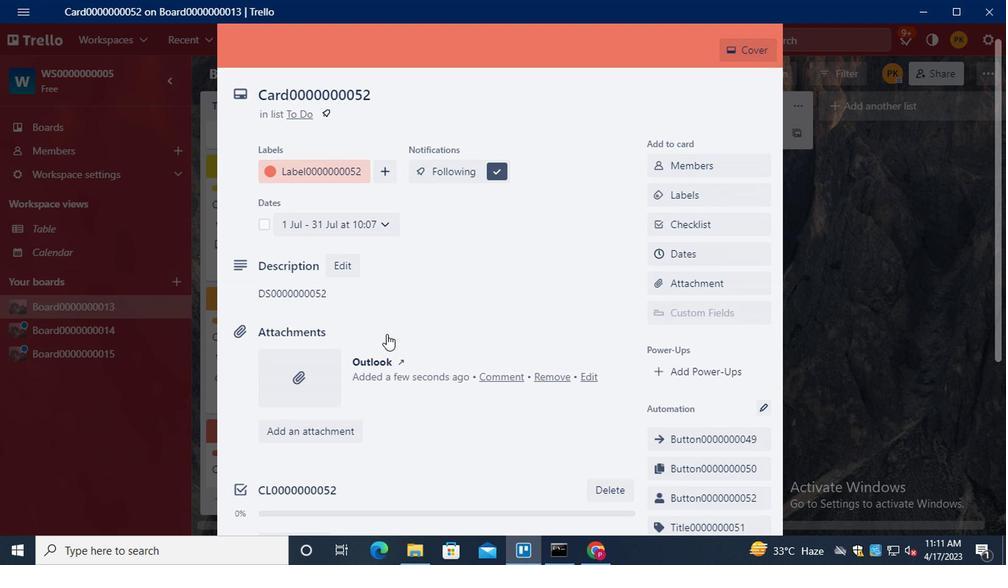 
